Task: Apply validation to custom object Employees.
Action: Mouse moved to (601, 40)
Screenshot: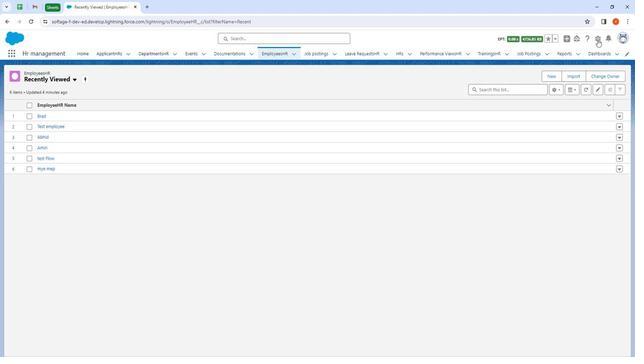 
Action: Mouse pressed left at (601, 40)
Screenshot: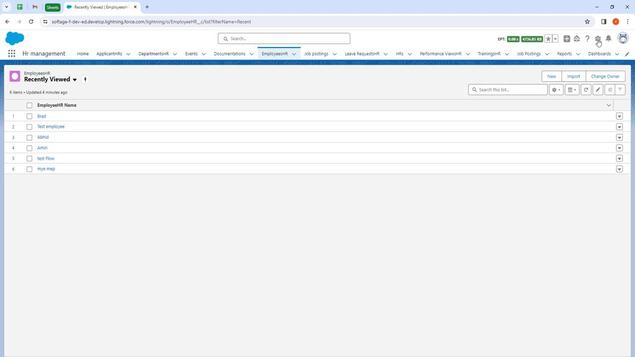 
Action: Mouse moved to (581, 59)
Screenshot: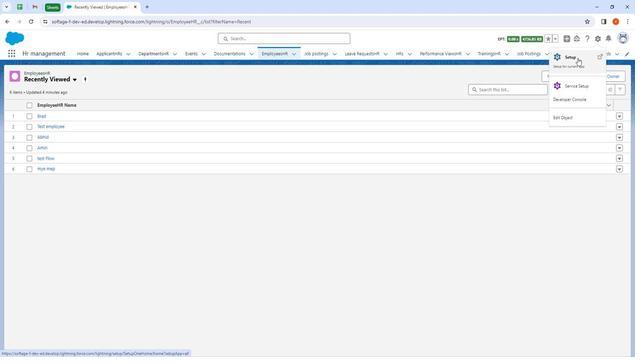 
Action: Mouse pressed left at (581, 59)
Screenshot: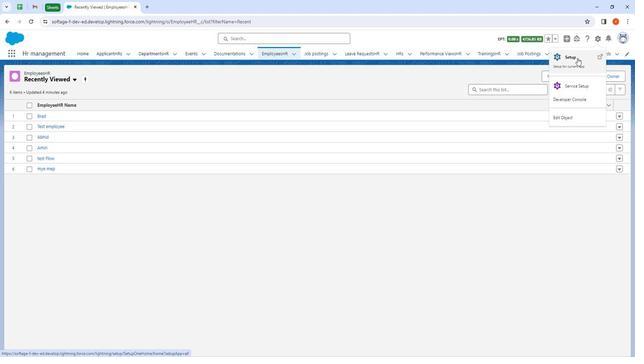 
Action: Mouse moved to (89, 54)
Screenshot: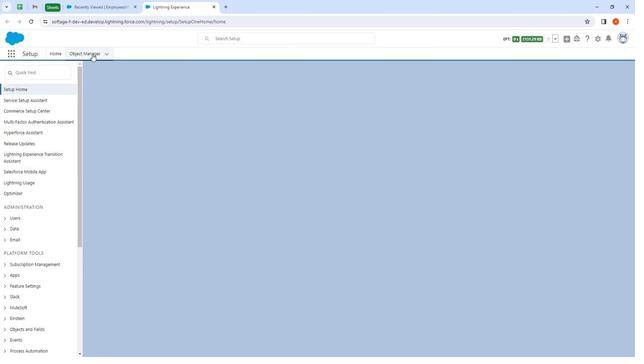 
Action: Mouse pressed left at (89, 54)
Screenshot: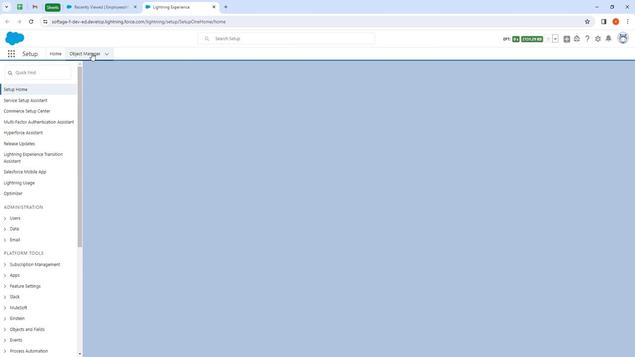 
Action: Mouse moved to (525, 76)
Screenshot: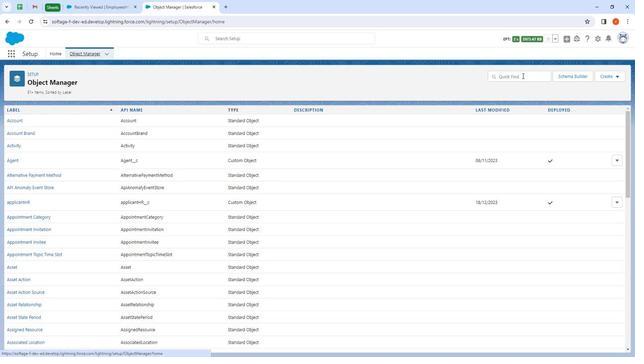 
Action: Mouse pressed left at (525, 76)
Screenshot: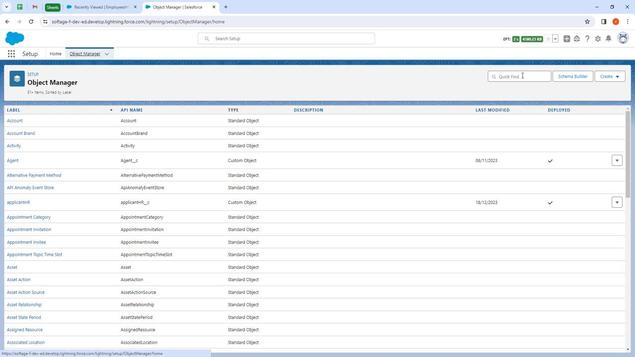 
Action: Mouse moved to (444, 23)
Screenshot: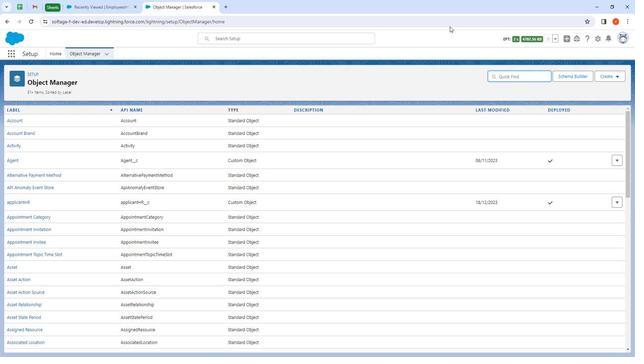 
Action: Key pressed <Key.shift><Key.shift>Employee
Screenshot: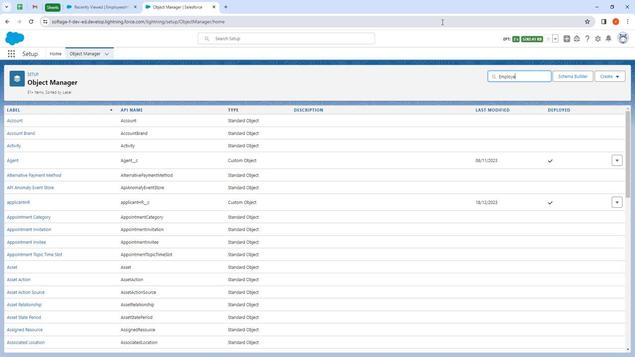 
Action: Mouse moved to (23, 142)
Screenshot: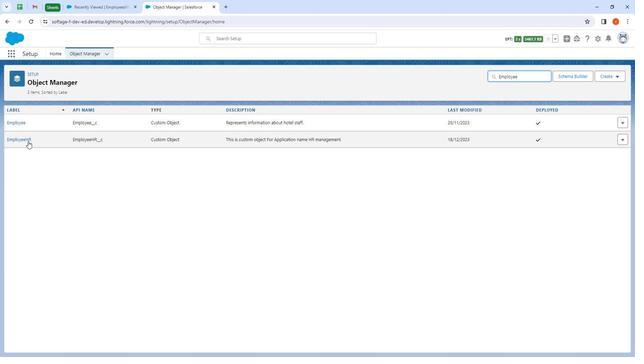 
Action: Mouse pressed left at (23, 142)
Screenshot: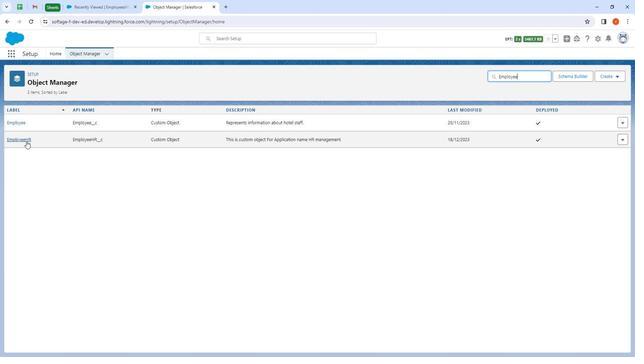 
Action: Mouse moved to (36, 314)
Screenshot: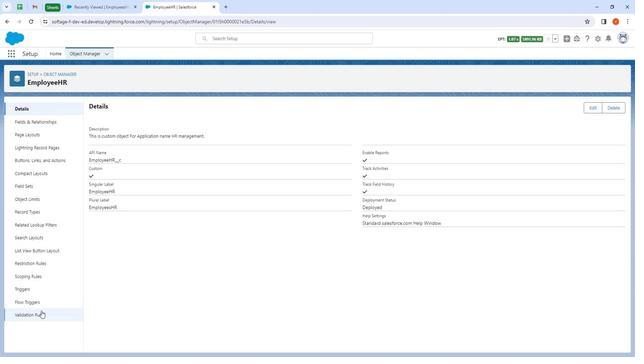 
Action: Mouse pressed left at (36, 314)
Screenshot: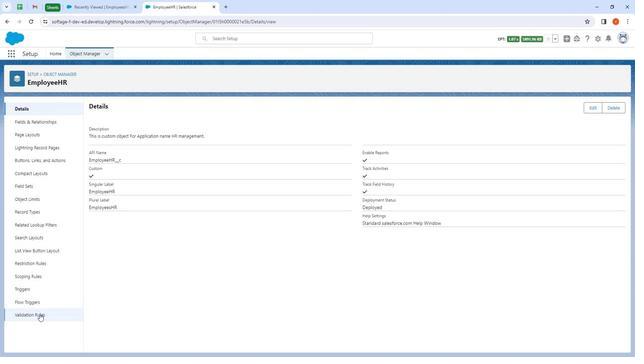 
Action: Mouse moved to (628, 107)
Screenshot: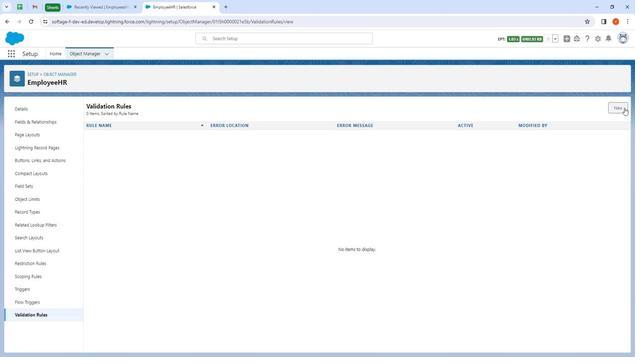 
Action: Mouse pressed left at (628, 107)
Screenshot: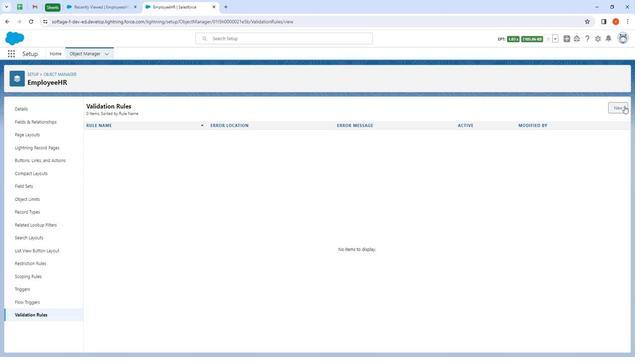 
Action: Mouse moved to (147, 148)
Screenshot: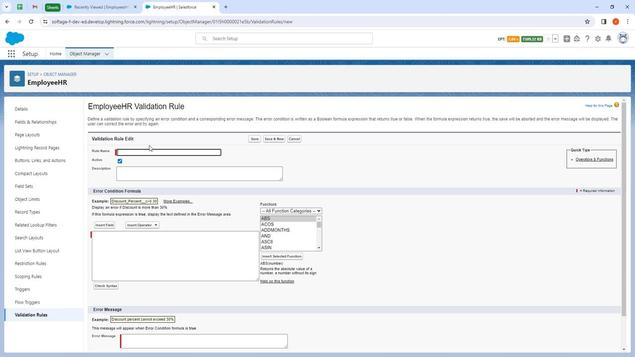 
Action: Mouse pressed left at (147, 148)
Screenshot: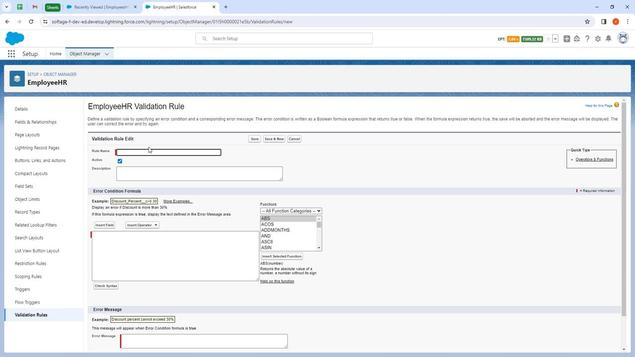 
Action: Mouse moved to (148, 153)
Screenshot: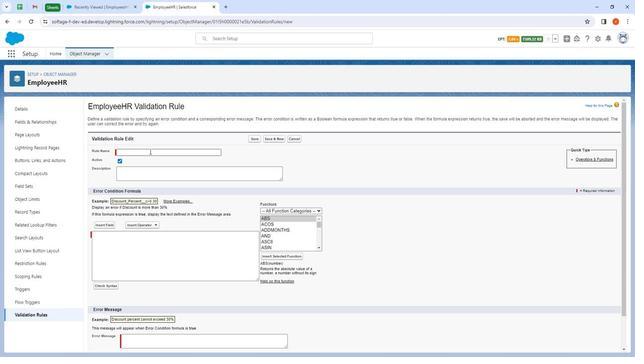 
Action: Mouse pressed left at (148, 153)
Screenshot: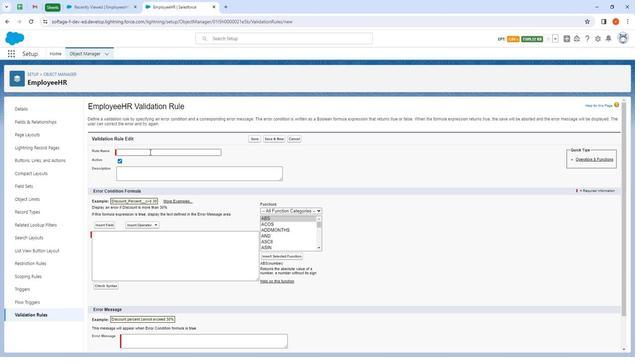 
Action: Key pressed <Key.shift><Key.shift><Key.shift><Key.shift><Key.shift><Key.shift><Key.shift><Key.shift><Key.shift><Key.shift><Key.shift>Joining<Key.space><Key.shift>Date<Key.space><Key.shift><Key.shift><Key.shift><Key.shift><Key.shift><Key.shift>Must<Key.space>be<Key.space>limited
Screenshot: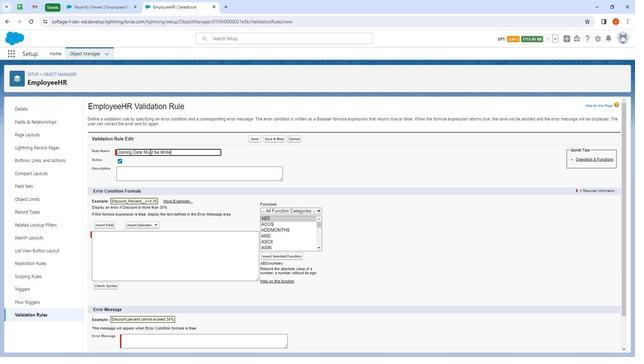 
Action: Mouse moved to (145, 166)
Screenshot: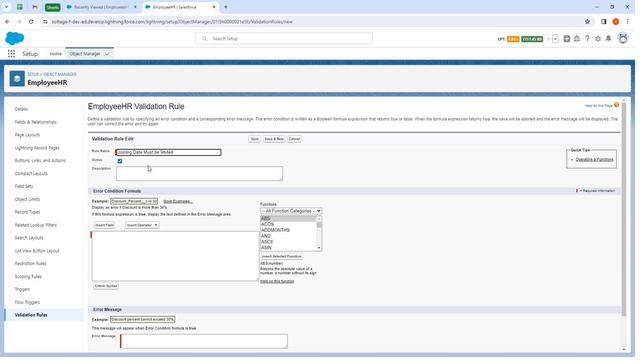 
Action: Mouse pressed left at (145, 166)
Screenshot: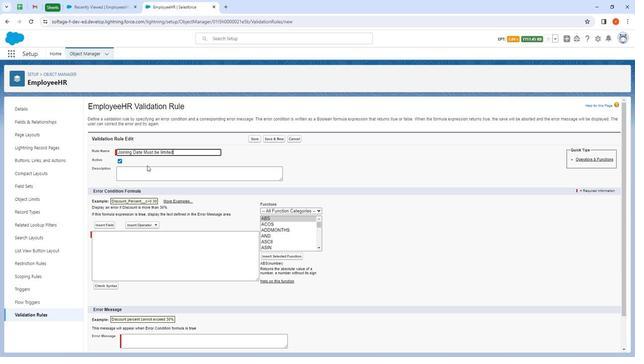 
Action: Mouse moved to (148, 170)
Screenshot: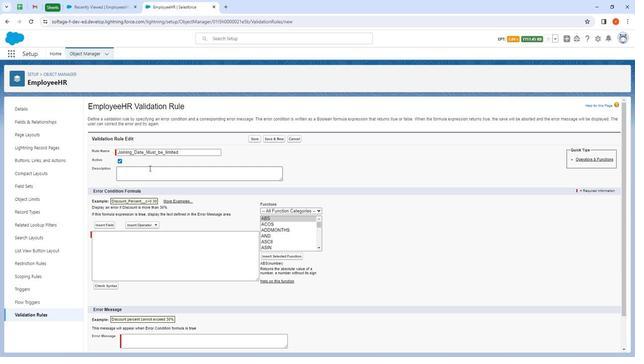 
Action: Mouse pressed left at (148, 170)
Screenshot: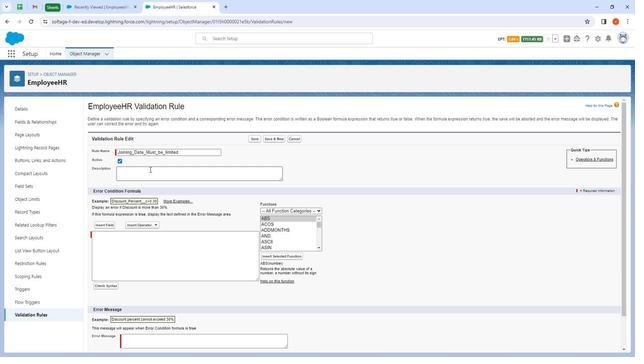 
Action: Mouse moved to (135, 162)
Screenshot: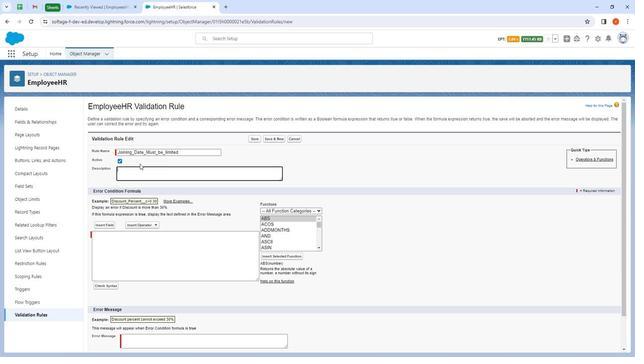 
Action: Key pressed <Key.shift>
Screenshot: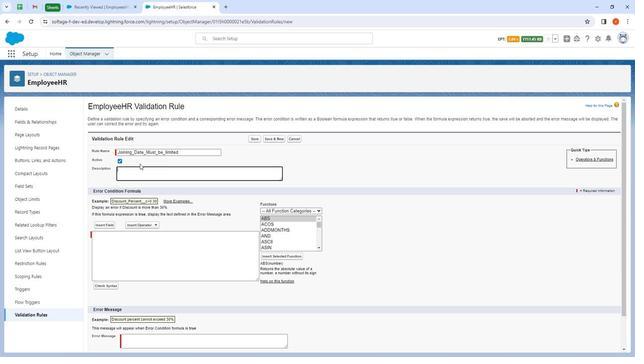 
Action: Mouse moved to (126, 157)
Screenshot: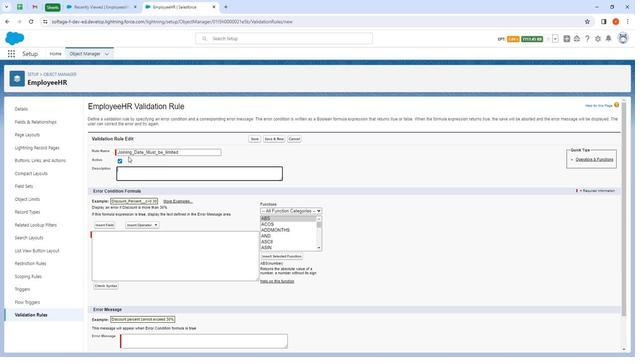 
Action: Key pressed <Key.shift><Key.shift><Key.shift><Key.shift><Key.shift>In<Key.space>this<Key.space>validatei<Key.backspace><Key.backspace>ion<Key.space>joining<Key.space>date<Key.space>must<Key.space>be<Key.space>in<Key.space>limited<Key.space>time<Key.space>period
Screenshot: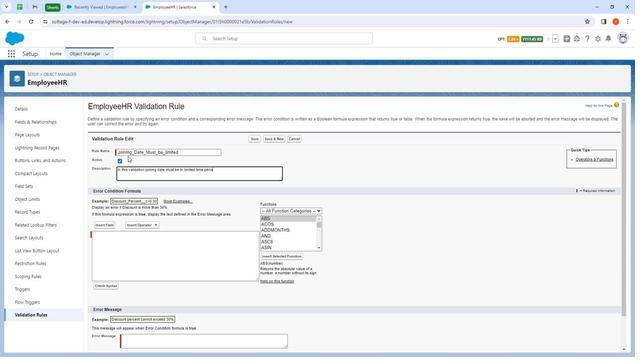 
Action: Mouse moved to (158, 252)
Screenshot: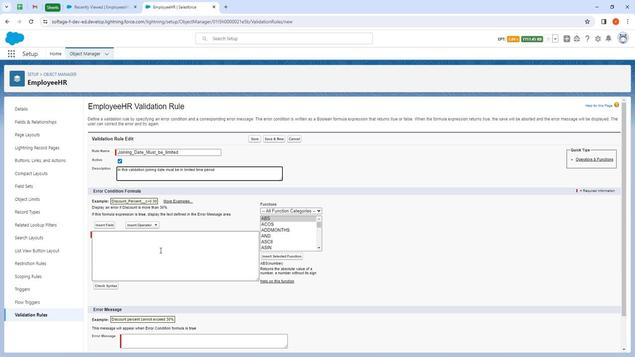 
Action: Mouse pressed left at (158, 252)
Screenshot: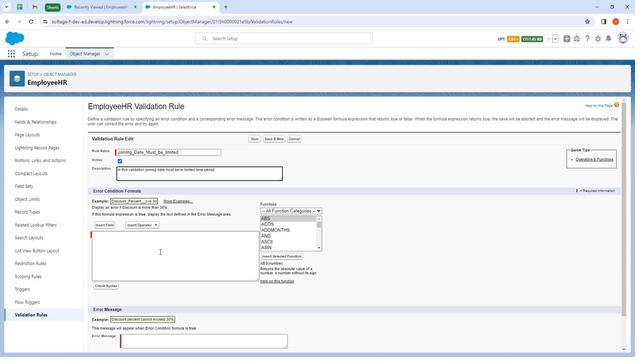 
Action: Mouse moved to (139, 207)
Screenshot: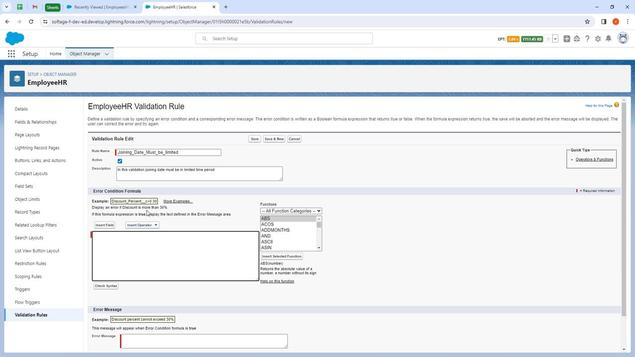 
Action: Key pressed <Key.shift>
Screenshot: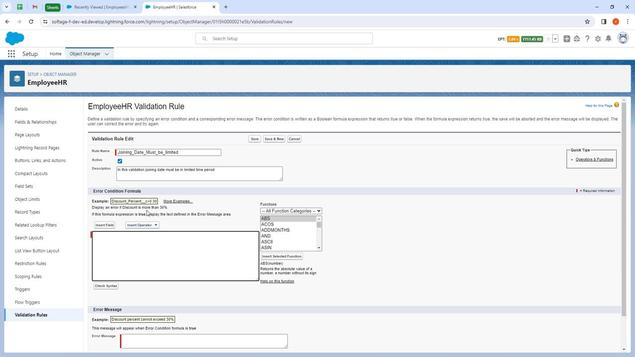 
Action: Mouse moved to (139, 207)
Screenshot: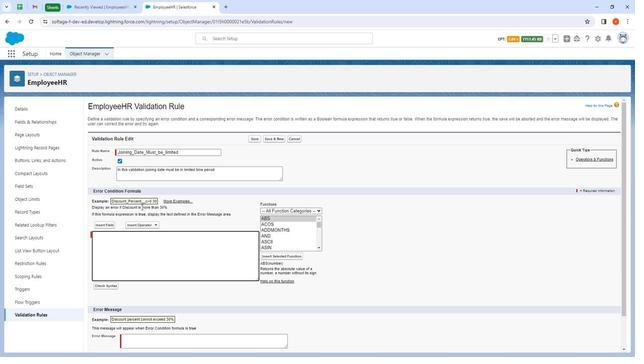 
Action: Key pressed <Key.shift><Key.shift><Key.shift><Key.shift><Key.shift><Key.shift><Key.shift><Key.shift><Key.shift><Key.shift><Key.shift><Key.shift><Key.shift><Key.shift><Key.shift>NOT<Key.caps_lock><Key.shift><Key.shift><Key.shift><Key.shift><Key.shift><Key.shift><Key.shift><Key.shift><Key.shift><Key.shift><Key.shift><Key.shift><Key.shift><Key.shift><Key.shift>(ISBLANK<Key.shift>)<Key.caps_lock><Key.shift><Key.shift>jo<Key.left><Key.left><Key.left><Key.right><Key.shift><Key.left>(<Key.right><Key.right>ining<Key.shift>_date<Key.shift>__c<Key.shift><Key.shift><Key.shift><Key.shift><Key.shift><Key.shift><Key.shift><Key.shift><Key.shift><Key.shift><Key.shift><Key.shift><Key.shift><Key.shift><Key.shift><Key.shift>))&&<Key.shift>(joining<Key.shift><Key.shift>_date<Key.shift>__c<Key.shift><Key.shift><Key.shift><Key.shift><Key.shift><Key.shift><Key.shift><Key.shift><Key.shift><Key.shift><Key.shift><Key.shift><Key.shift><<Key.shift>DATE<Key.shift><Key.shift><Key.shift><Key.shift><Key.shift><Key.shift>(2023,1,1<Key.shift><Key.shift>)<Key.shift><Key.shift><Key.shift><Key.shift><Key.shift><Key.shift><Key.shift><Key.shift><Key.shift><Key.shift><Key.shift><Key.shift><Key.shift><Key.shift><Key.shift><Key.shift><Key.shift><Key.shift><Key.shift><Key.shift><Key.shift><Key.shift>||joiining<Key.left><Key.left><Key.left><Key.left><Key.shift><Key.left><Key.left>i<Key.right><Key.right><Key.right><Key.right><Key.shift>_date<Key.shift>__c<Key.shift><Key.shift><Key.shift><Key.shift><Key.shift><Key.shift><Key.shift>><Key.shift>Date<Key.shift><Key.shift><Key.shift><Key.shift><Key.shift><Key.shift>(2023,12,32<Key.backspace>1<Key.shift><Key.shift><Key.shift><Key.shift><Key.shift><Key.shift><Key.shift><Key.shift><Key.shift><Key.shift><Key.shift><Key.shift>)_<Key.backspace>
Screenshot: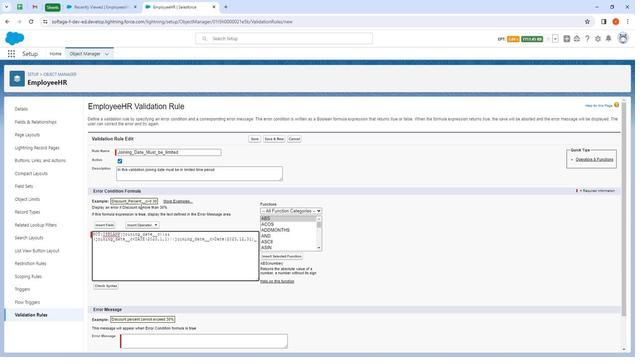 
Action: Mouse moved to (98, 288)
Screenshot: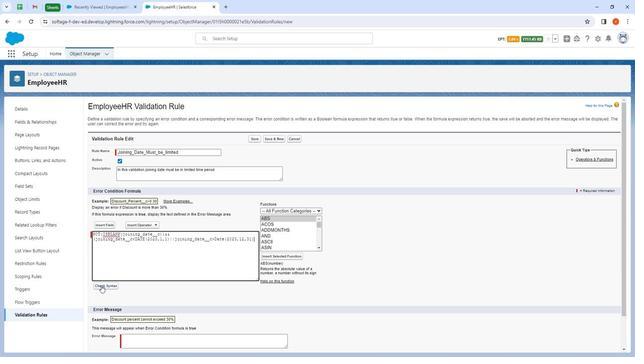 
Action: Mouse pressed left at (98, 288)
Screenshot: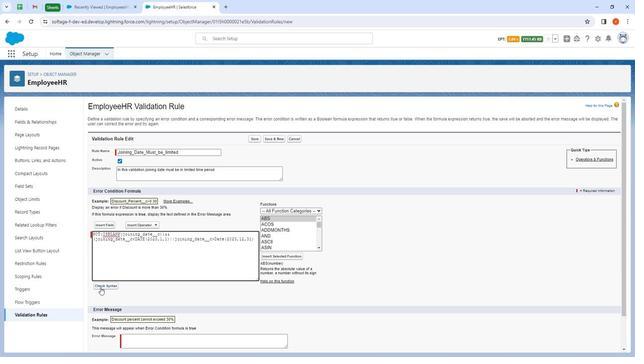 
Action: Mouse moved to (164, 197)
Screenshot: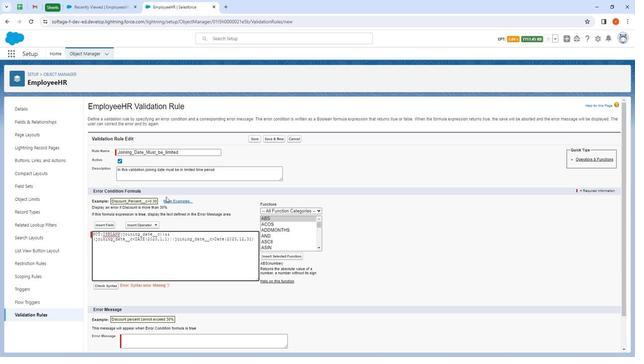 
Action: Key pressed <Key.shift><Key.shift><Key.shift><Key.shift><Key.shift><Key.shift>)
Screenshot: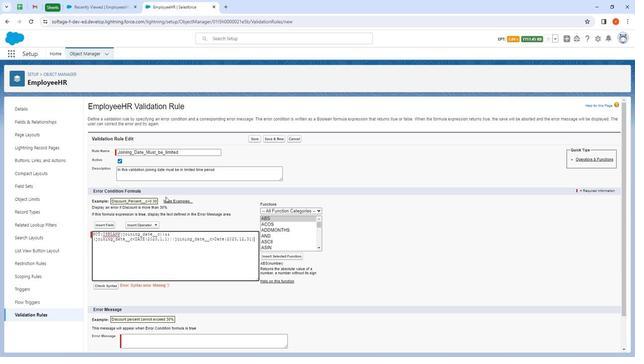 
Action: Mouse moved to (104, 288)
Screenshot: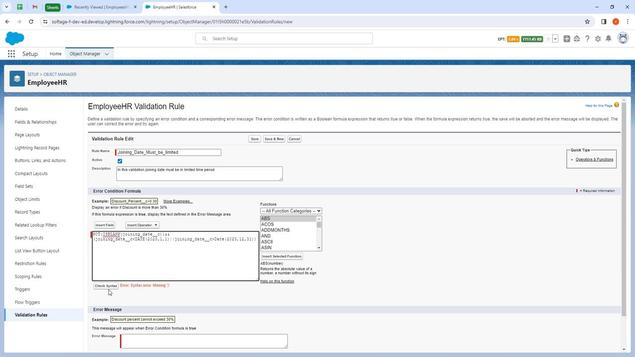
Action: Mouse pressed left at (104, 288)
Screenshot: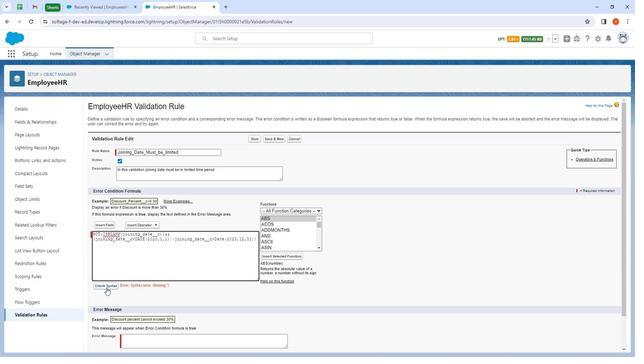 
Action: Mouse moved to (191, 253)
Screenshot: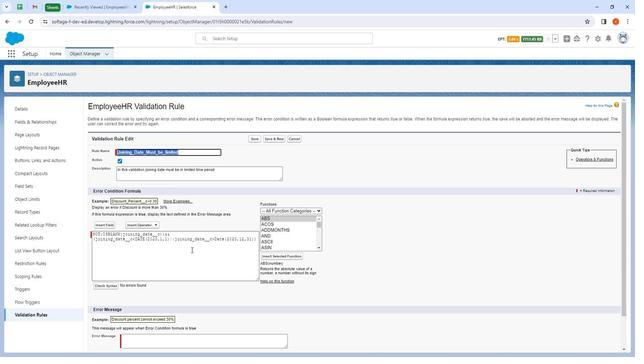 
Action: Mouse scrolled (191, 253) with delta (0, 0)
Screenshot: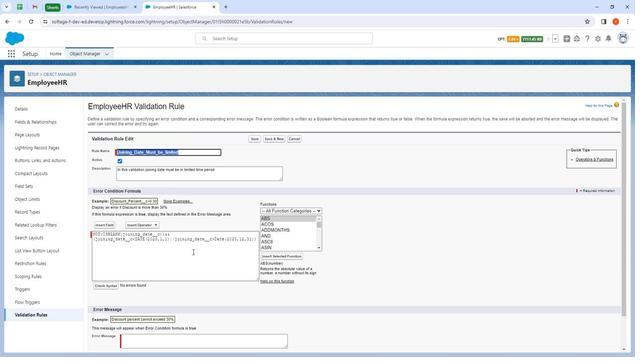 
Action: Mouse moved to (193, 253)
Screenshot: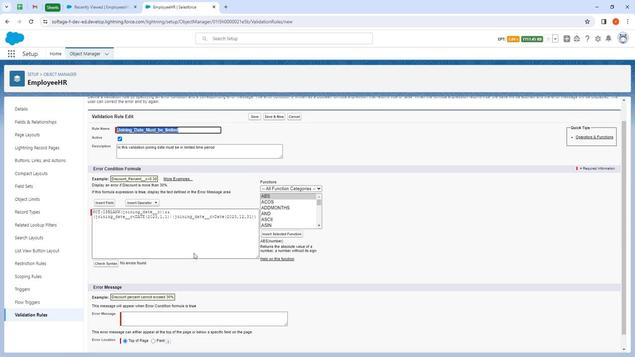 
Action: Mouse scrolled (193, 253) with delta (0, 0)
Screenshot: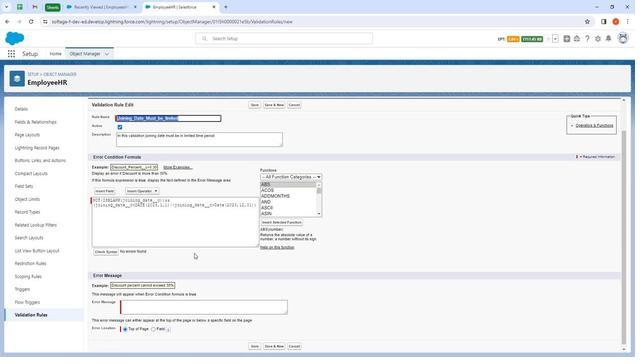 
Action: Mouse moved to (191, 257)
Screenshot: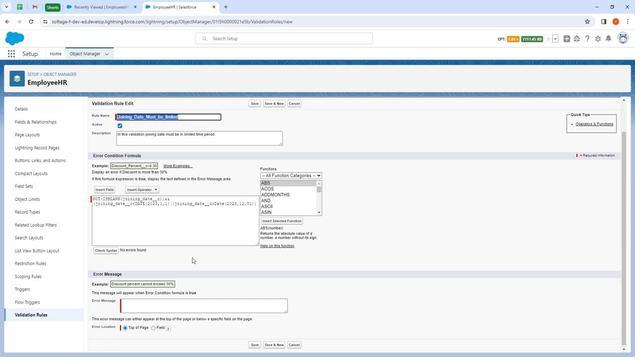 
Action: Mouse scrolled (191, 257) with delta (0, 0)
Screenshot: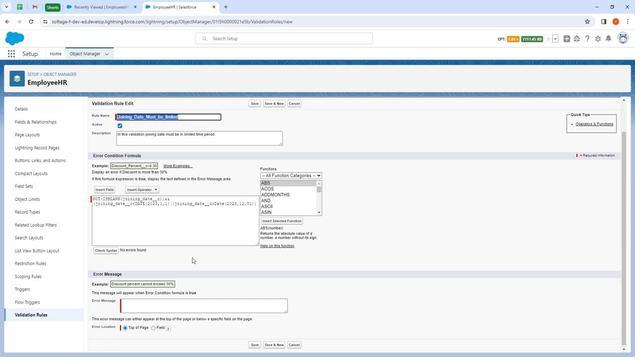 
Action: Mouse moved to (150, 302)
Screenshot: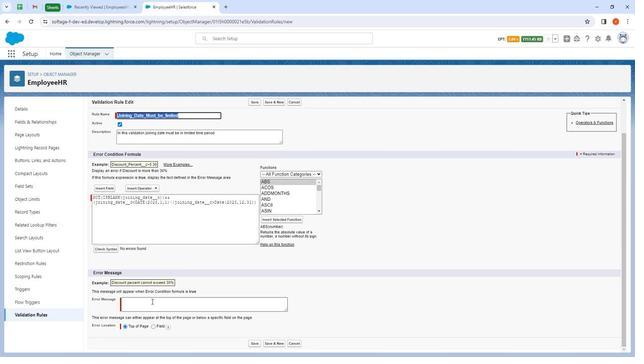 
Action: Mouse pressed left at (150, 302)
Screenshot: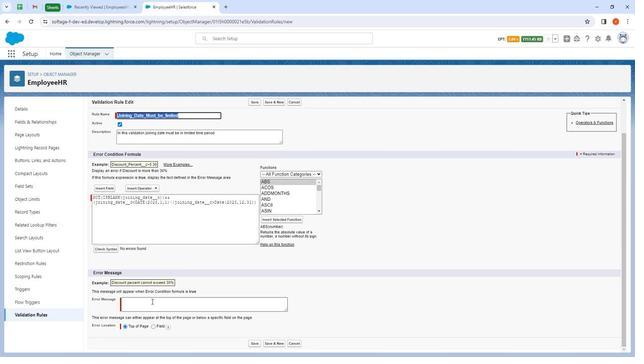 
Action: Mouse moved to (150, 301)
Screenshot: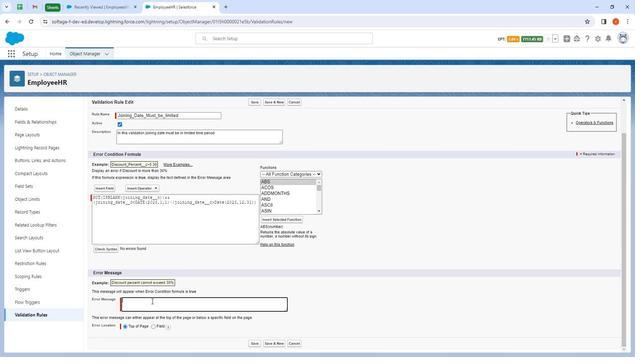 
Action: Key pressed <Key.shift>
Screenshot: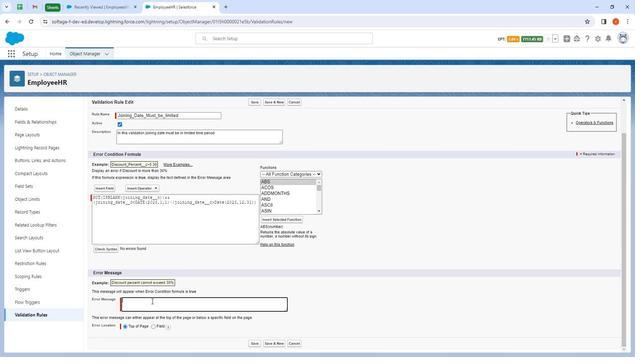
Action: Mouse moved to (132, 279)
Screenshot: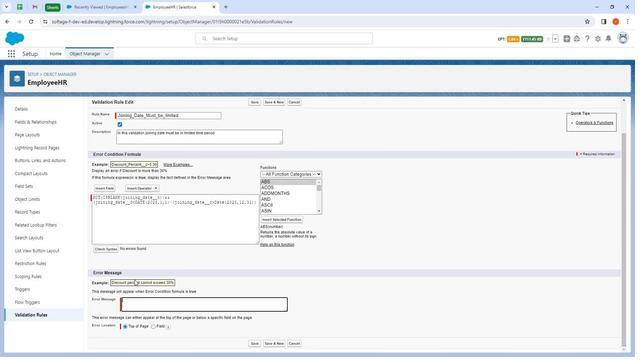 
Action: Key pressed <Key.shift><Key.shift><Key.shift><Key.shift><Key.shift><Key.shift><Key.shift><Key.shift><Key.shift><Key.shift><Key.shift><Key.shift><Key.shift><Key.shift><Key.shift><Key.shift><Key.shift><Key.shift><Key.shift>PLease<Key.space>fill<Key.space>date<Key.space>between<Key.space>limited<Key.space>time<Key.space>period<Key.space>that<Key.space>is<Key.space>from<Key.space>1st<Key.space>jan<Key.space>to<Key.space>31<Key.space>dec<Key.space>of<Key.space>2023
Screenshot: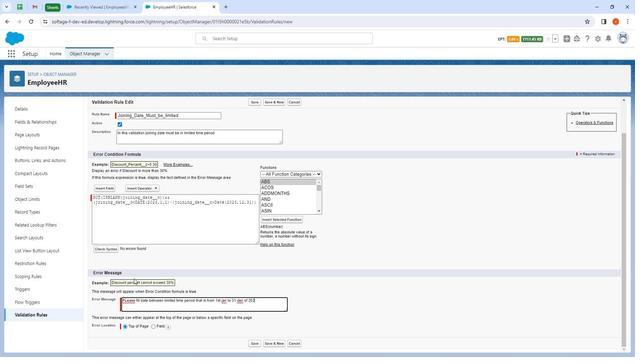 
Action: Mouse moved to (257, 344)
Screenshot: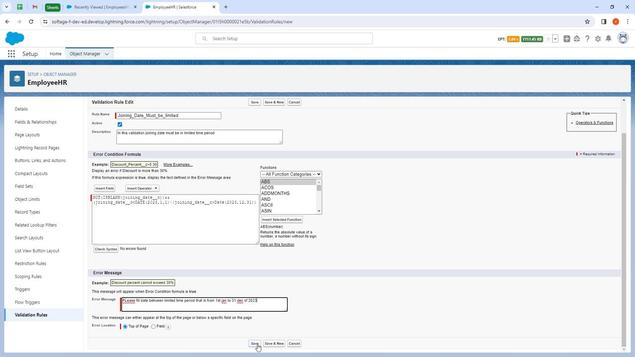 
Action: Mouse pressed left at (257, 344)
Screenshot: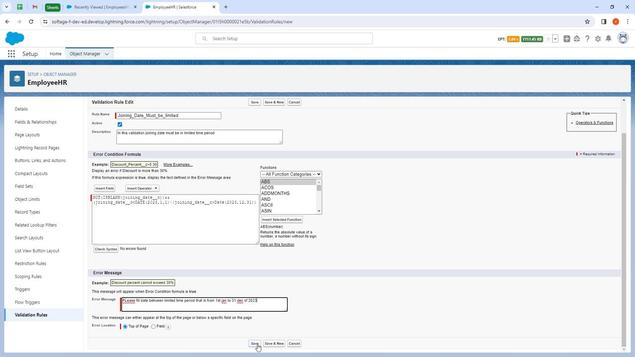 
Action: Mouse moved to (9, 54)
Screenshot: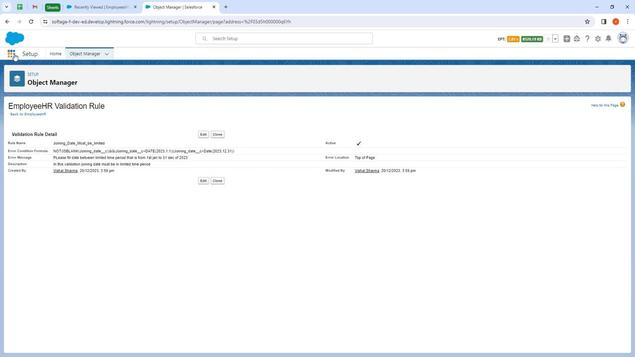 
Action: Mouse pressed left at (9, 54)
Screenshot: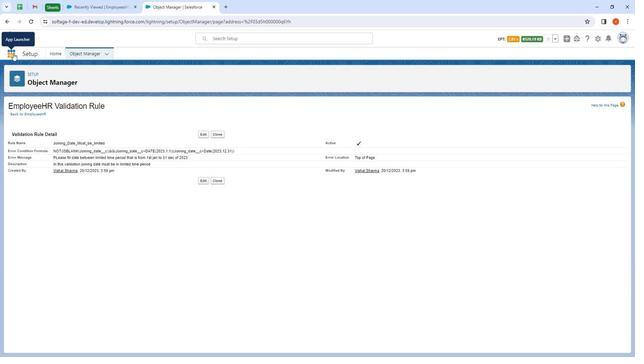 
Action: Mouse moved to (8, 176)
Screenshot: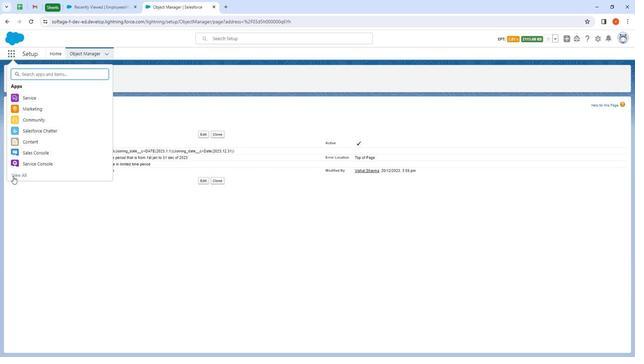
Action: Mouse pressed left at (8, 176)
Screenshot: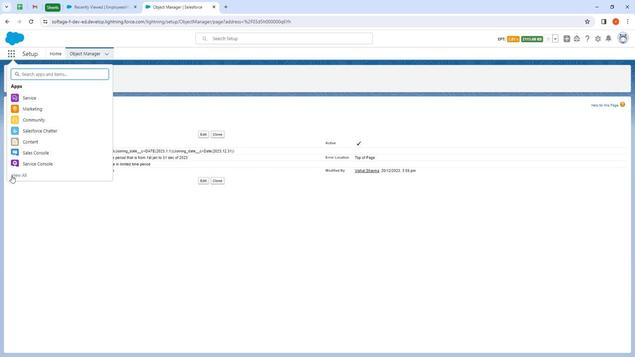 
Action: Mouse moved to (336, 225)
Screenshot: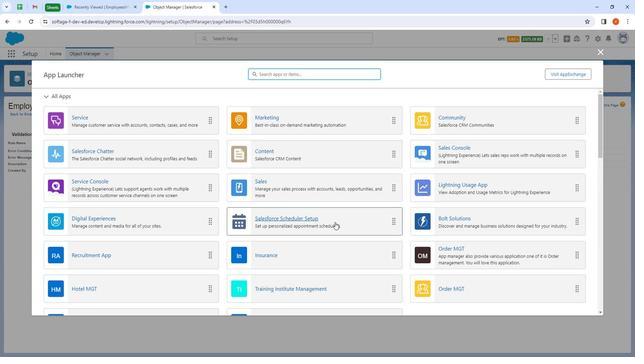 
Action: Mouse scrolled (336, 224) with delta (0, 0)
Screenshot: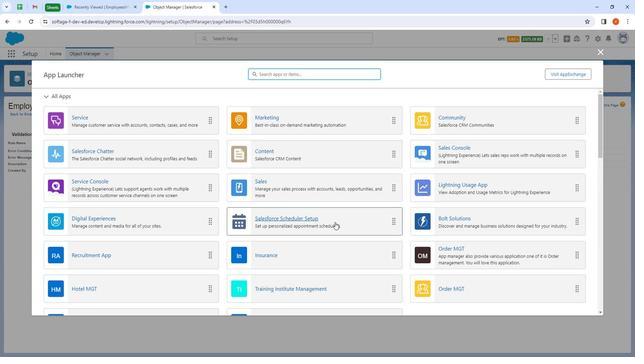 
Action: Mouse moved to (336, 228)
Screenshot: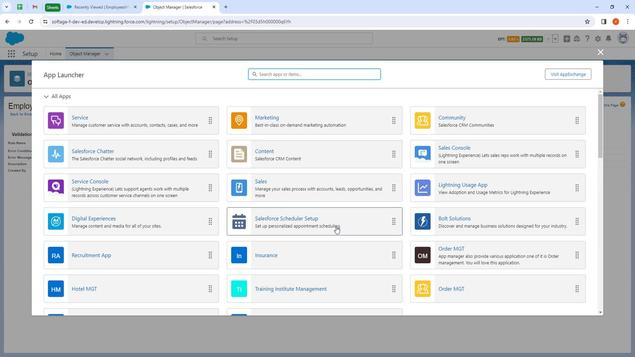 
Action: Mouse scrolled (336, 227) with delta (0, 0)
Screenshot: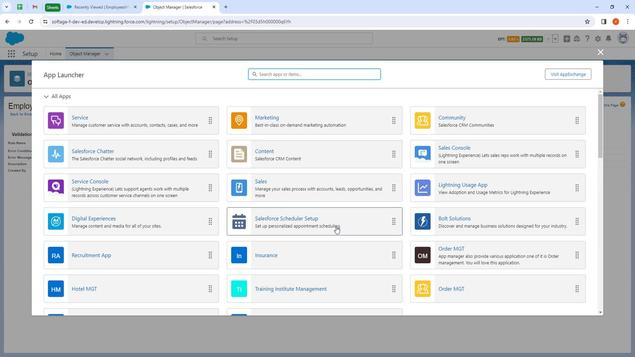 
Action: Mouse moved to (334, 232)
Screenshot: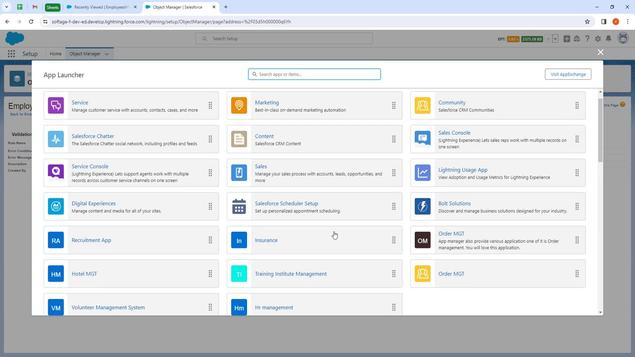 
Action: Mouse scrolled (334, 232) with delta (0, 0)
Screenshot: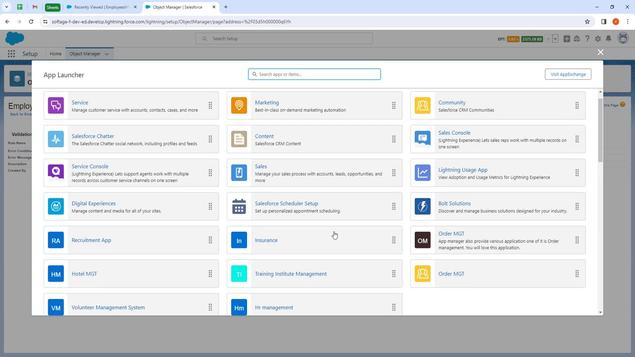 
Action: Mouse moved to (262, 222)
Screenshot: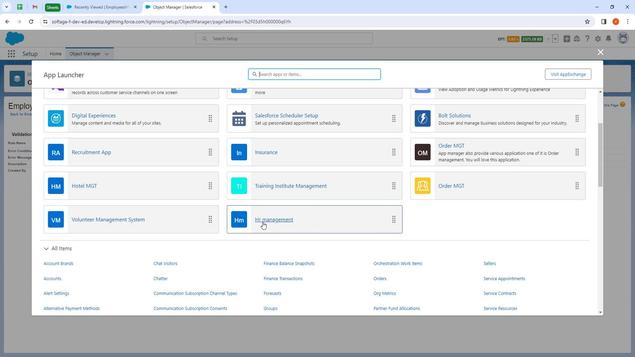 
Action: Mouse pressed left at (262, 222)
Screenshot: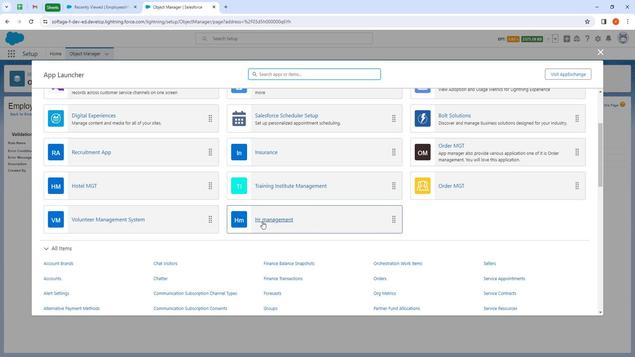 
Action: Mouse moved to (282, 57)
Screenshot: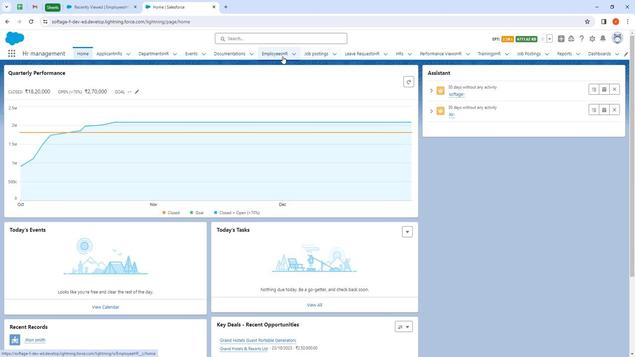 
Action: Mouse pressed left at (282, 57)
Screenshot: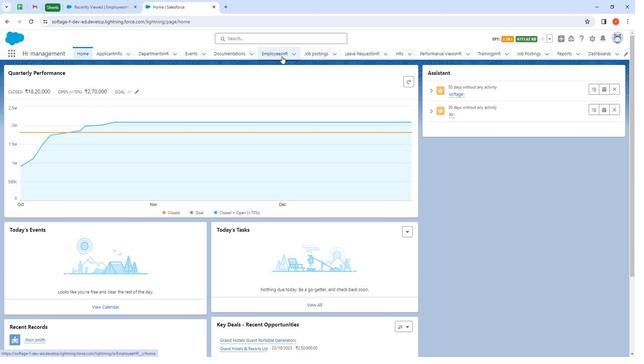 
Action: Mouse moved to (551, 77)
Screenshot: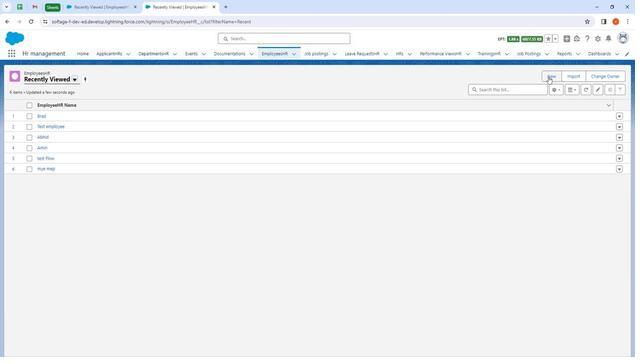 
Action: Mouse pressed left at (551, 77)
Screenshot: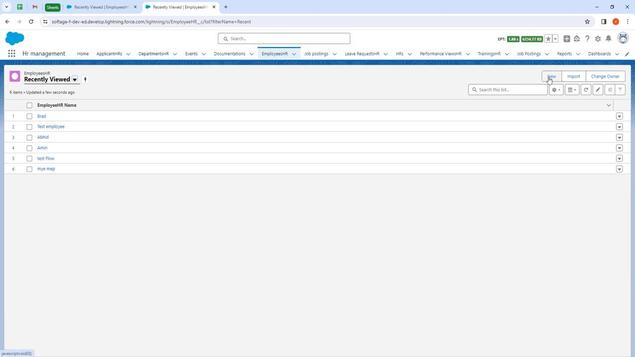
Action: Mouse moved to (209, 114)
Screenshot: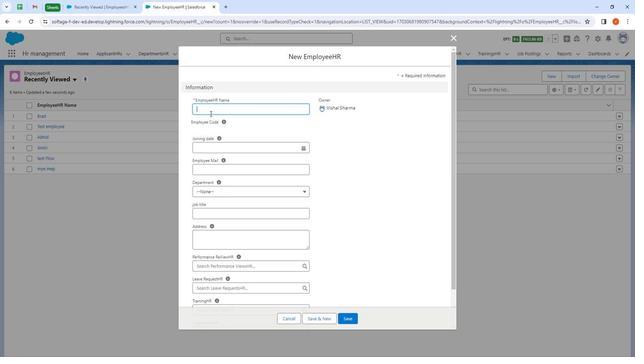 
Action: Mouse pressed left at (209, 114)
Screenshot: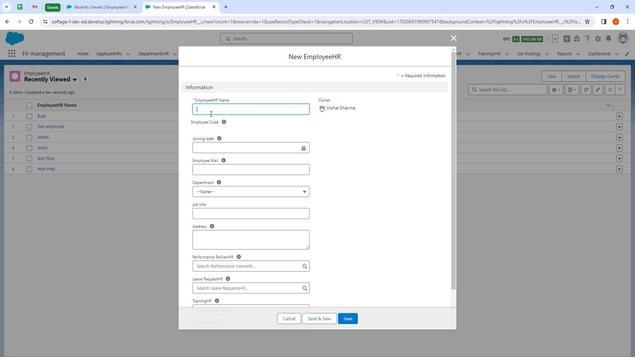 
Action: Mouse moved to (175, 113)
Screenshot: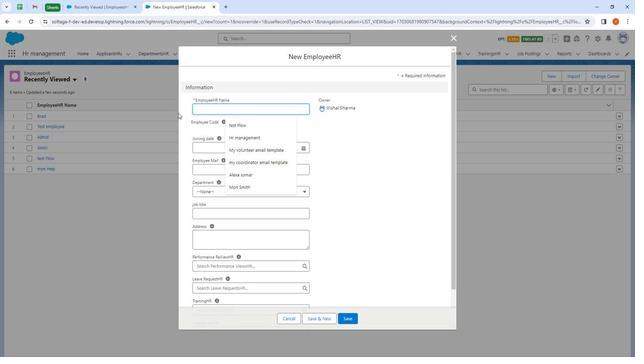 
Action: Key pressed <Key.shift>
Screenshot: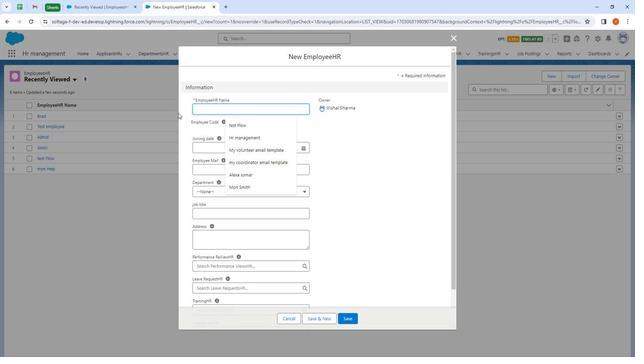 
Action: Mouse moved to (174, 112)
Screenshot: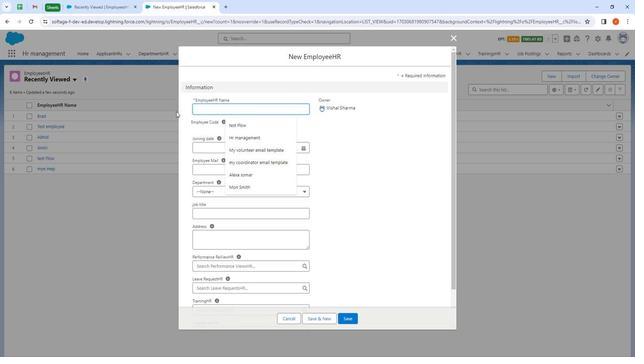 
Action: Key pressed <Key.shift><Key.shift><Key.shift><Key.shift><Key.shift><Key.shift><Key.shift><Key.shift><Key.shift><Key.shift><Key.shift><Key.shift><Key.shift><Key.shift><Key.shift><Key.shift><Key.shift><Key.shift><Key.shift><Key.shift><Key.shift><Key.shift><Key.shift><Key.shift><Key.shift><Key.shift><Key.shift><Key.shift><Key.shift><Key.shift><Key.shift><Key.shift><Key.shift>Salesop
Screenshot: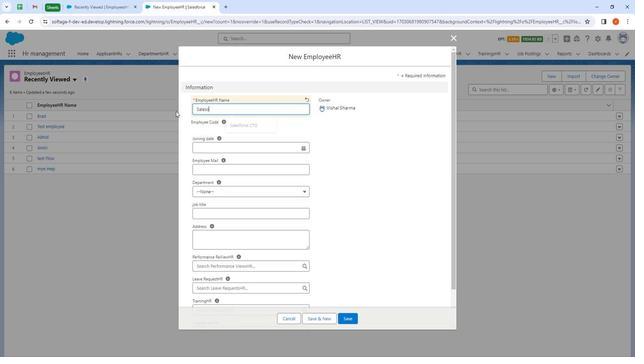 
Action: Mouse moved to (212, 148)
Screenshot: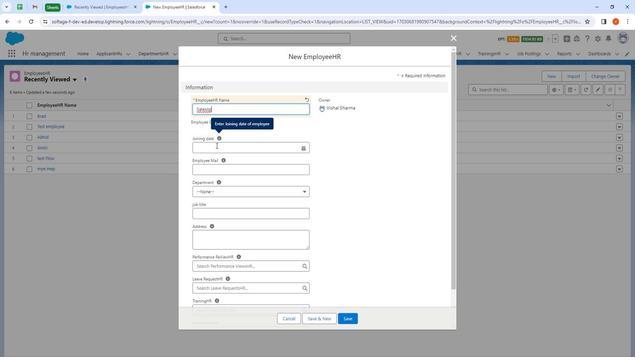 
Action: Mouse pressed left at (212, 148)
Screenshot: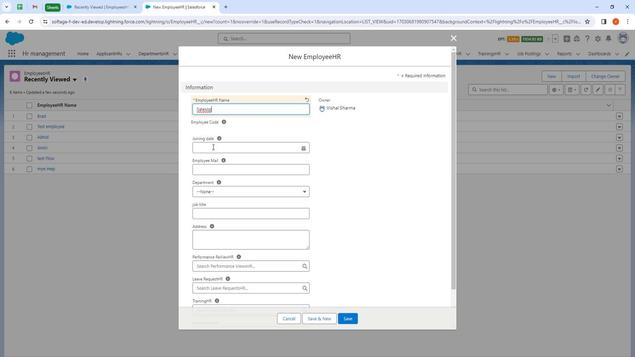 
Action: Mouse moved to (303, 159)
Screenshot: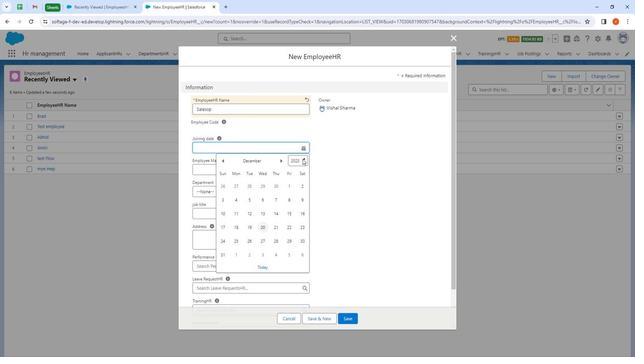 
Action: Mouse pressed left at (303, 159)
Screenshot: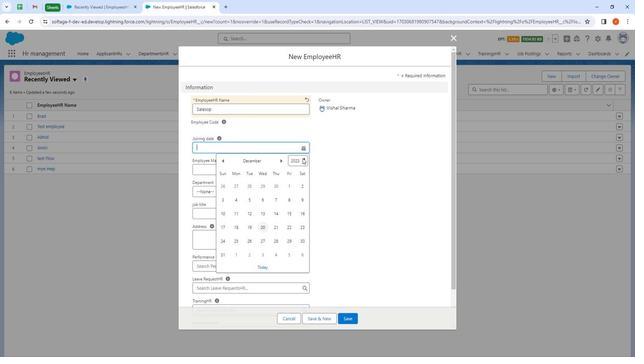 
Action: Mouse moved to (297, 169)
Screenshot: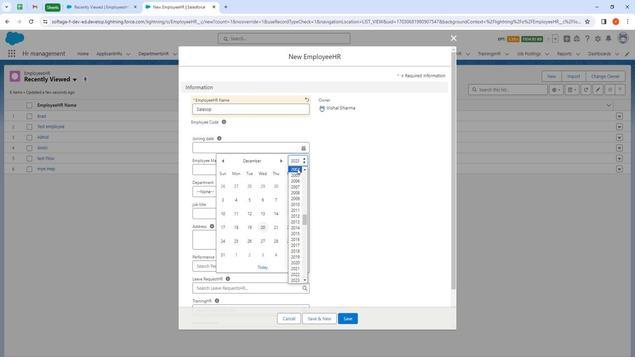 
Action: Mouse pressed left at (297, 169)
Screenshot: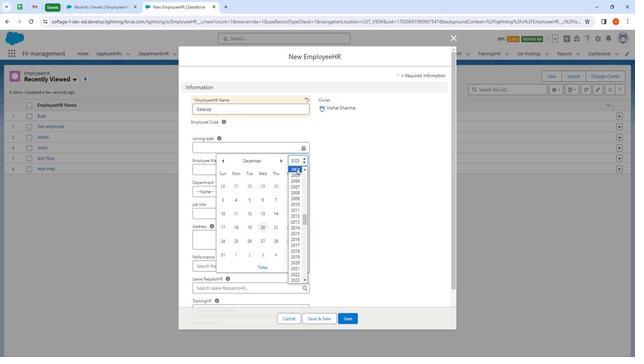 
Action: Mouse moved to (263, 226)
Screenshot: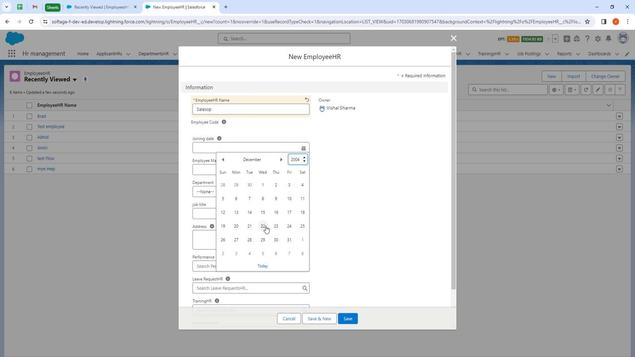 
Action: Mouse pressed left at (263, 226)
Screenshot: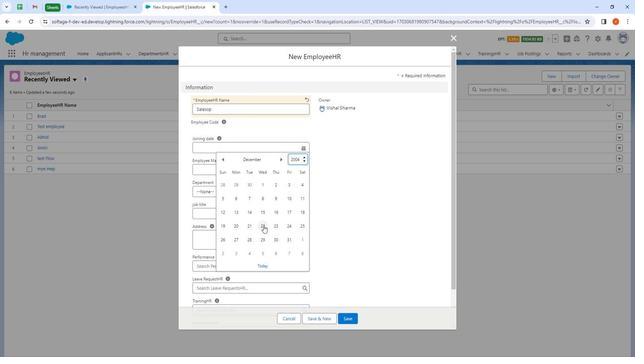 
Action: Mouse moved to (204, 170)
Screenshot: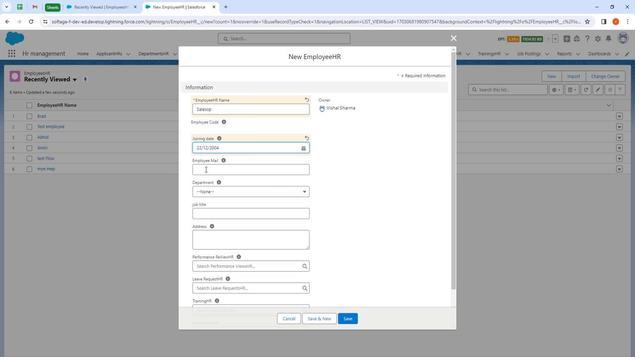 
Action: Mouse pressed left at (204, 170)
Screenshot: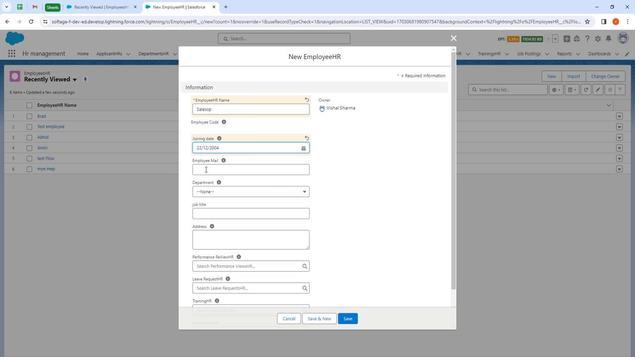 
Action: Mouse moved to (167, 144)
Screenshot: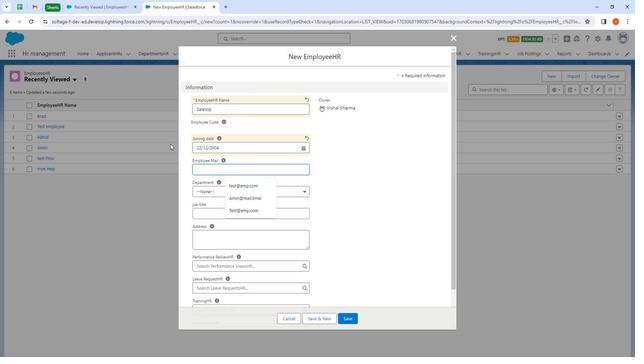 
Action: Key pressed <Key.shift>Test<Key.shift>@emp.mail
Screenshot: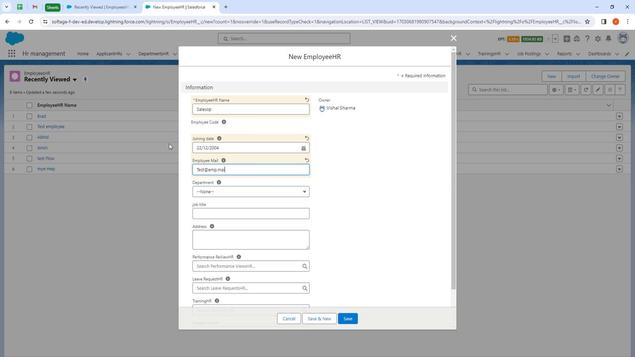 
Action: Mouse moved to (232, 192)
Screenshot: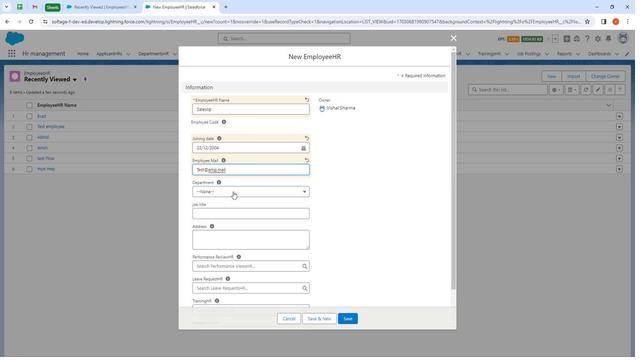 
Action: Mouse pressed left at (232, 192)
Screenshot: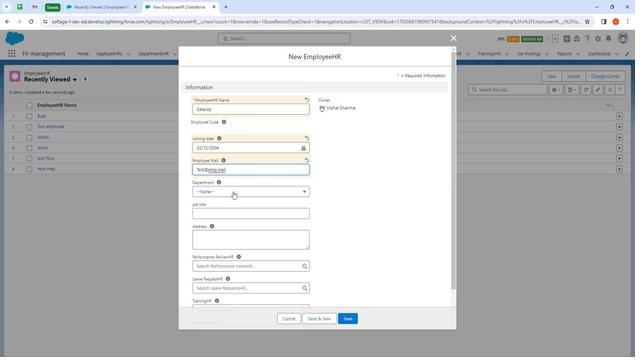 
Action: Mouse moved to (230, 222)
Screenshot: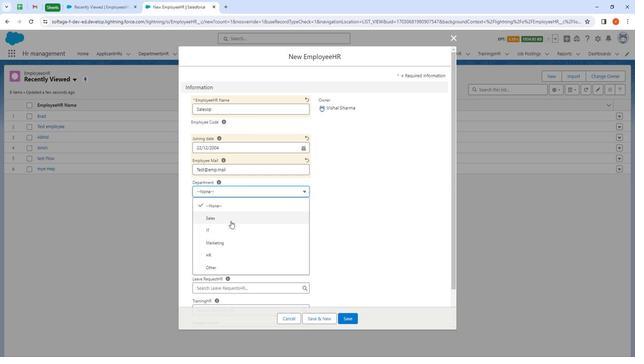 
Action: Mouse pressed left at (230, 222)
Screenshot: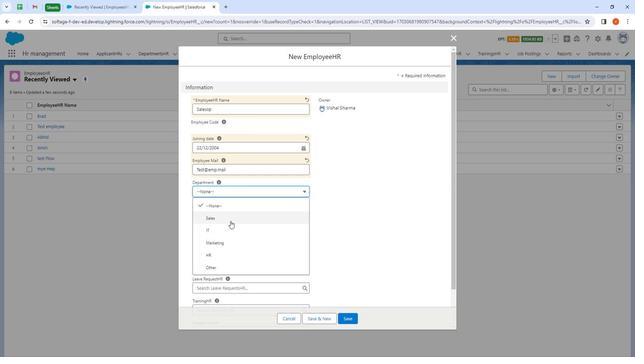 
Action: Mouse moved to (218, 194)
Screenshot: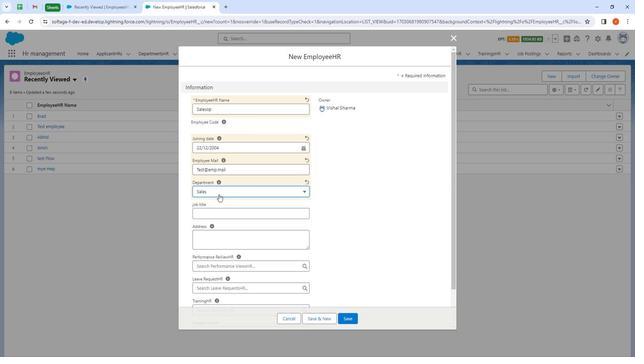 
Action: Mouse pressed left at (218, 194)
Screenshot: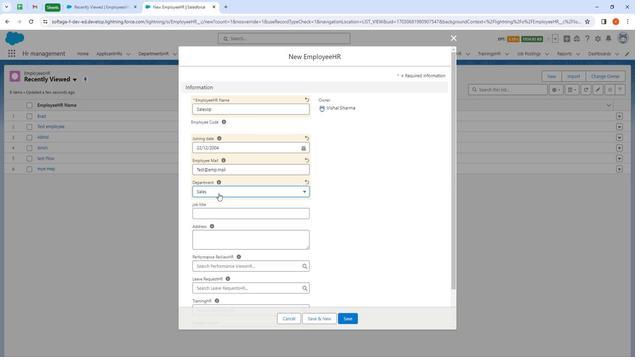 
Action: Mouse moved to (225, 263)
Screenshot: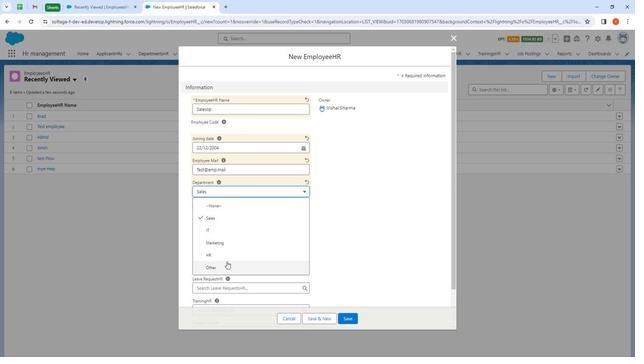 
Action: Mouse pressed left at (225, 263)
Screenshot: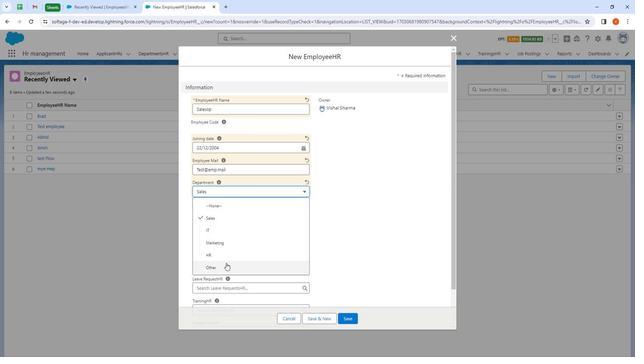 
Action: Mouse moved to (196, 211)
Screenshot: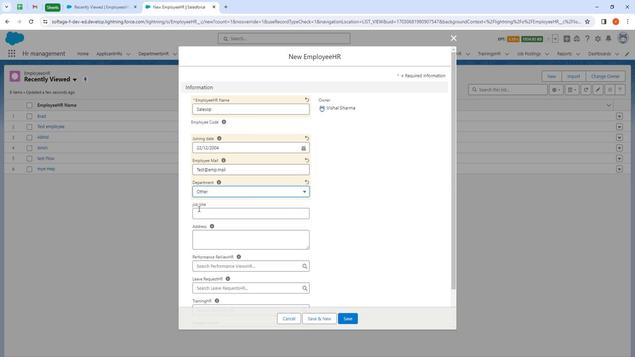 
Action: Mouse pressed left at (196, 211)
Screenshot: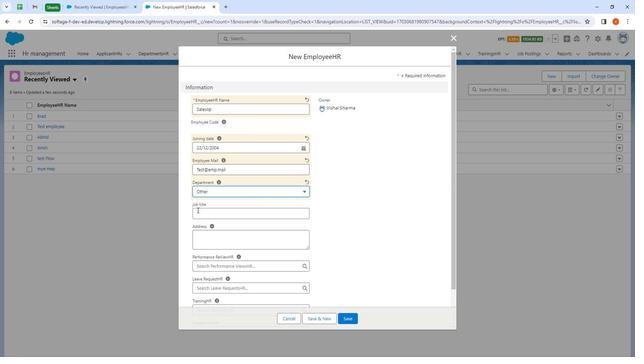 
Action: Mouse moved to (218, 160)
Screenshot: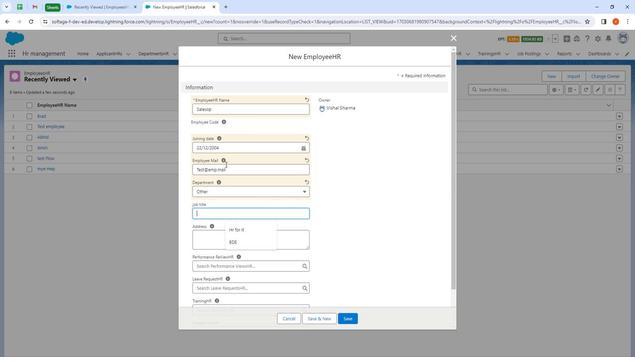 
Action: Key pressed <Key.shift>
Screenshot: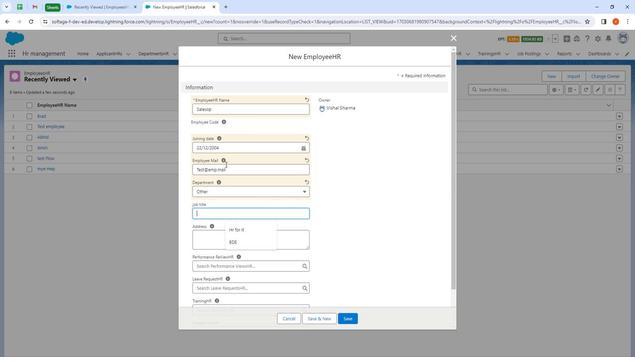 
Action: Mouse moved to (217, 160)
Screenshot: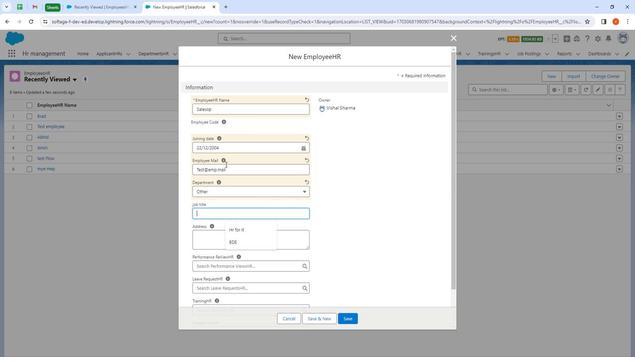 
Action: Key pressed <Key.shift>BDE
Screenshot: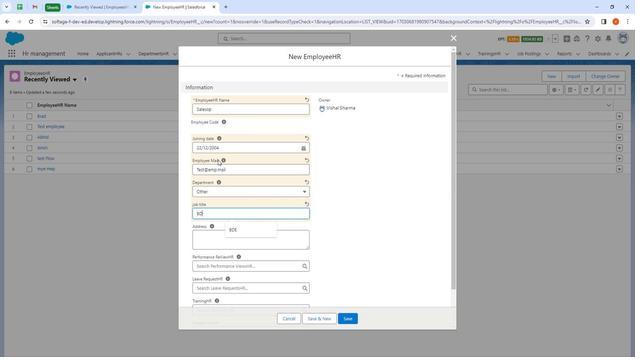 
Action: Mouse moved to (240, 242)
Screenshot: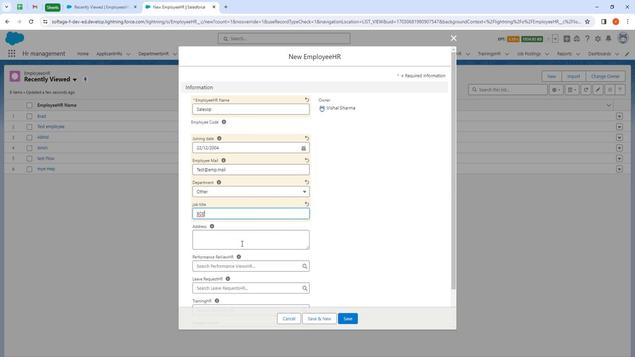 
Action: Mouse pressed left at (240, 242)
Screenshot: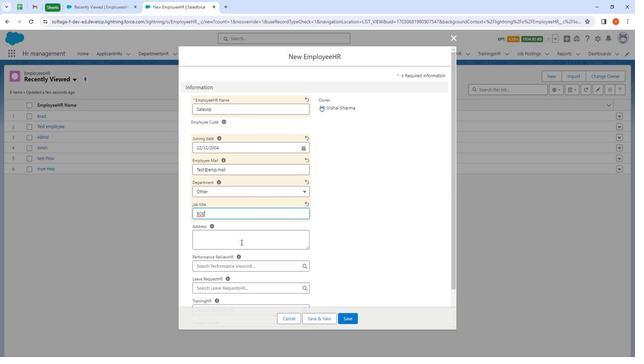 
Action: Key pressed 22
Screenshot: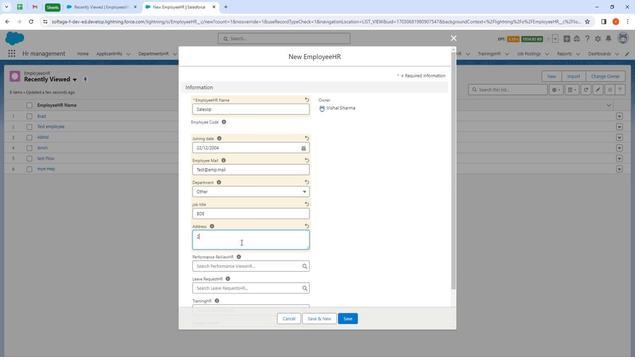 
Action: Mouse moved to (233, 237)
Screenshot: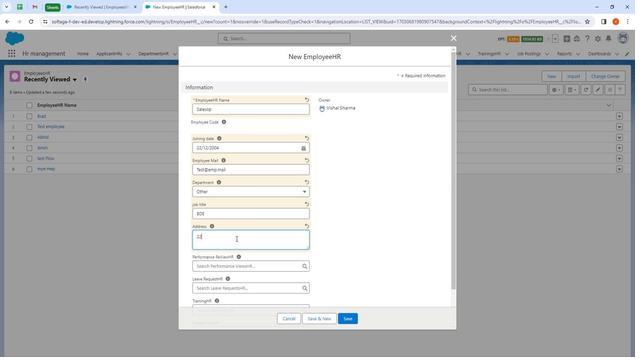
Action: Key pressed /56<Key.space>street<Key.space><Key.shift>Canada
Screenshot: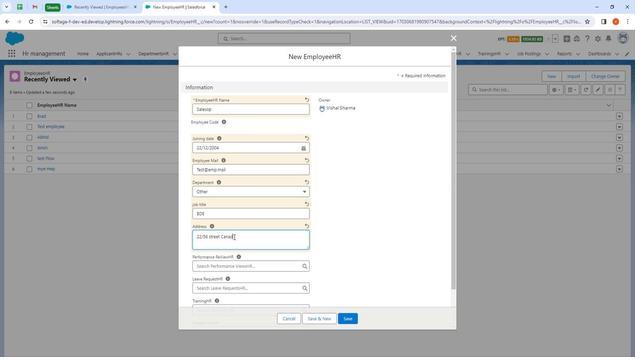 
Action: Mouse moved to (250, 273)
Screenshot: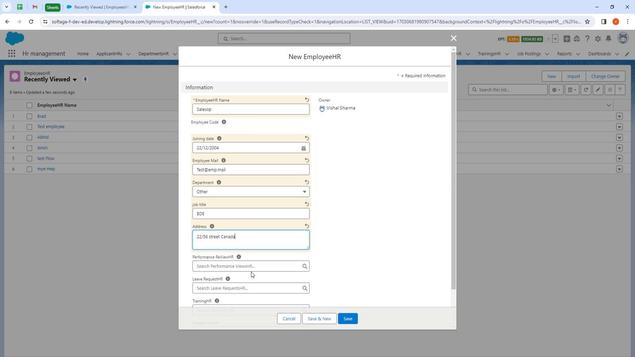 
Action: Mouse pressed left at (250, 273)
Screenshot: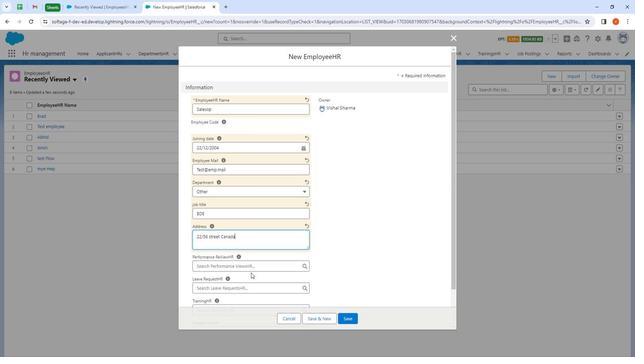 
Action: Mouse moved to (251, 271)
Screenshot: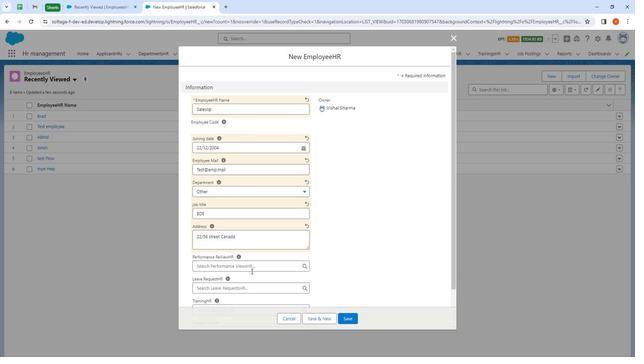 
Action: Mouse pressed left at (251, 271)
Screenshot: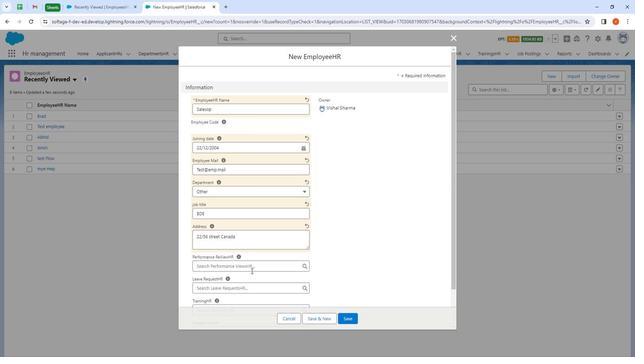 
Action: Mouse moved to (230, 291)
Screenshot: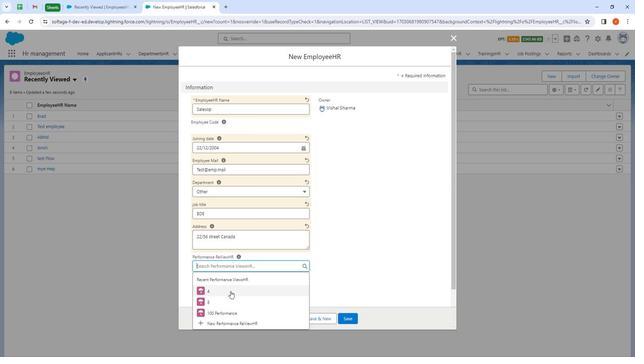 
Action: Mouse pressed left at (230, 291)
Screenshot: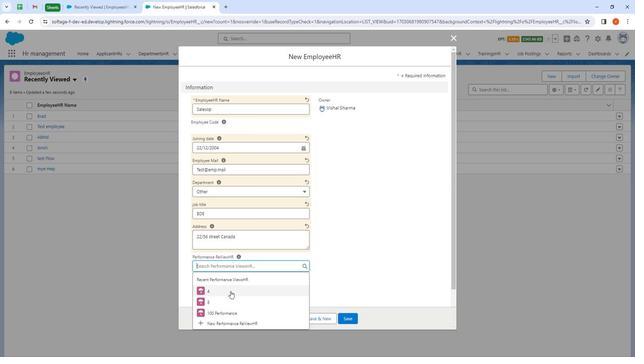 
Action: Mouse moved to (219, 289)
Screenshot: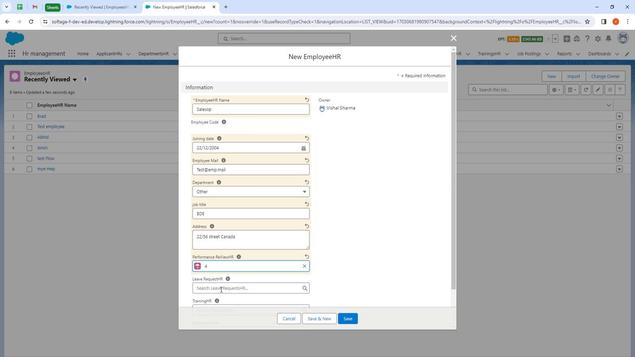 
Action: Mouse pressed left at (219, 289)
Screenshot: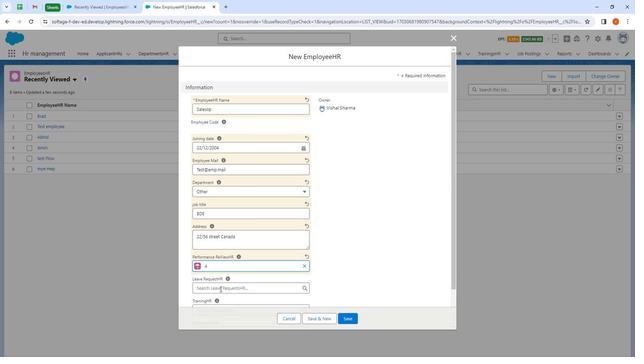 
Action: Mouse moved to (220, 260)
Screenshot: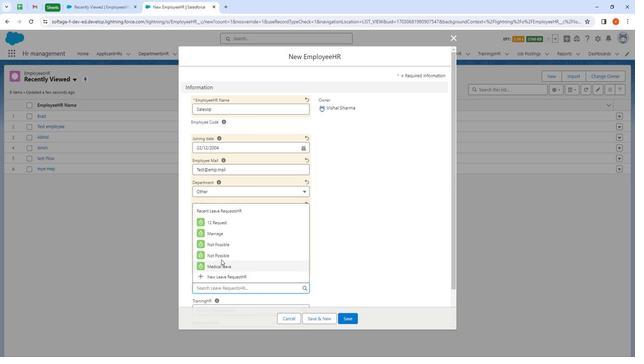 
Action: Mouse pressed left at (220, 260)
Screenshot: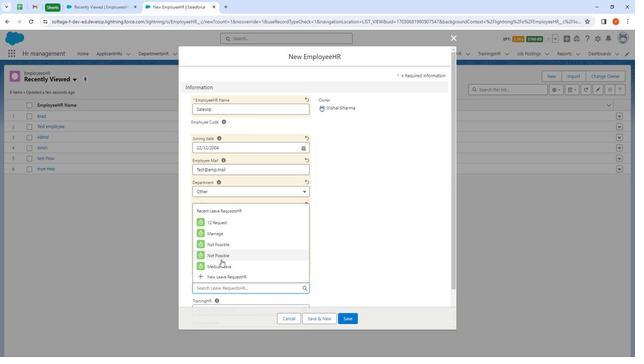 
Action: Mouse moved to (355, 269)
Screenshot: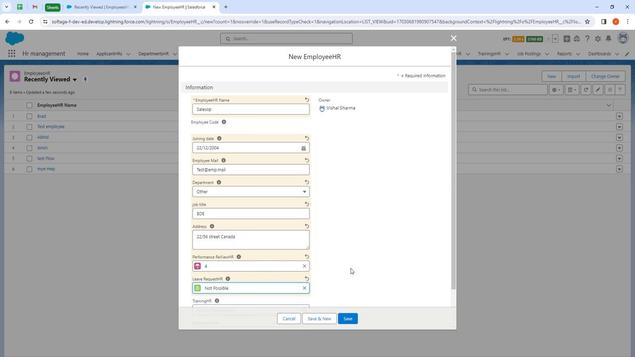 
Action: Mouse scrolled (355, 269) with delta (0, 0)
Screenshot: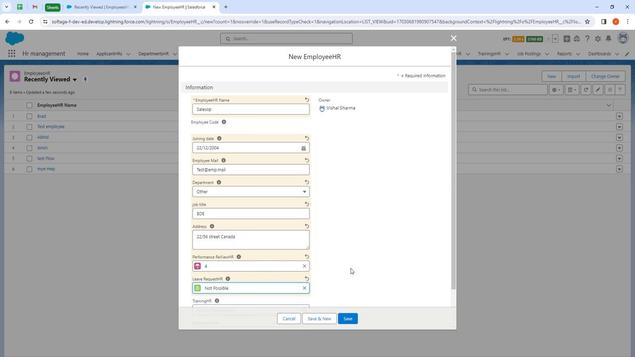 
Action: Mouse moved to (355, 269)
Screenshot: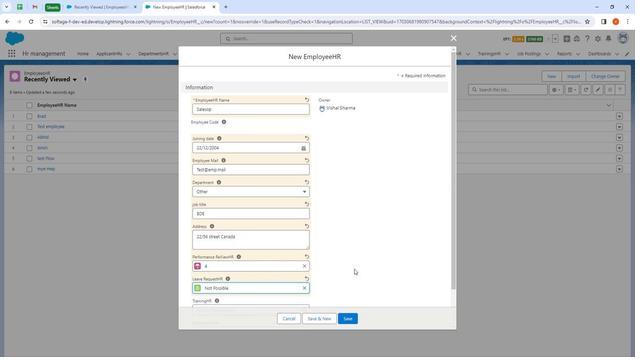 
Action: Mouse scrolled (355, 269) with delta (0, 0)
Screenshot: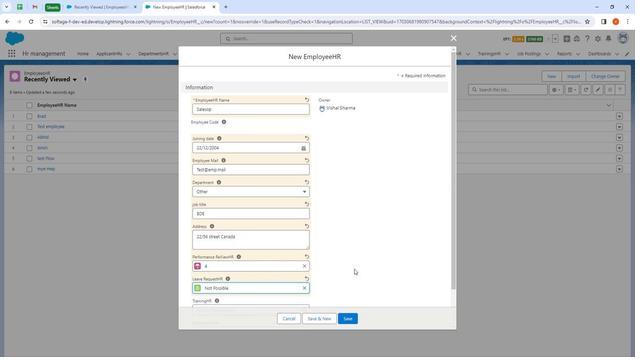 
Action: Mouse scrolled (355, 269) with delta (0, 0)
Screenshot: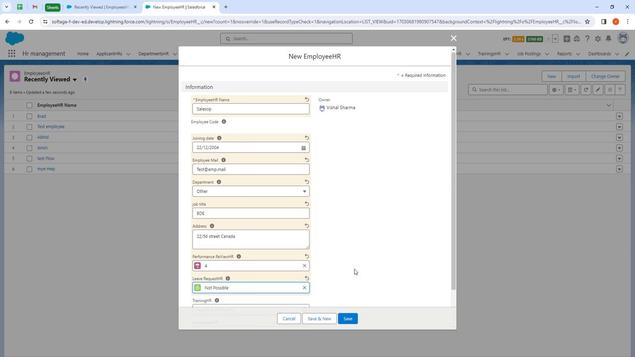 
Action: Mouse scrolled (355, 269) with delta (0, 0)
Screenshot: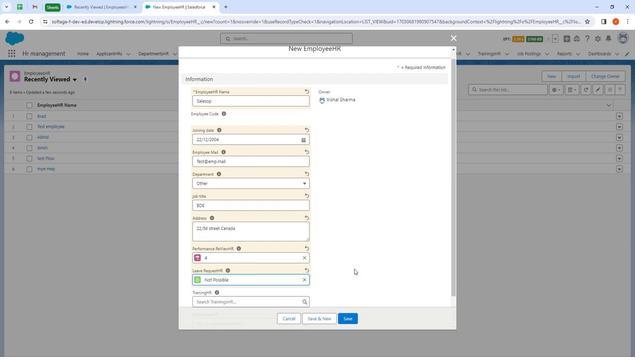 
Action: Mouse moved to (234, 273)
Screenshot: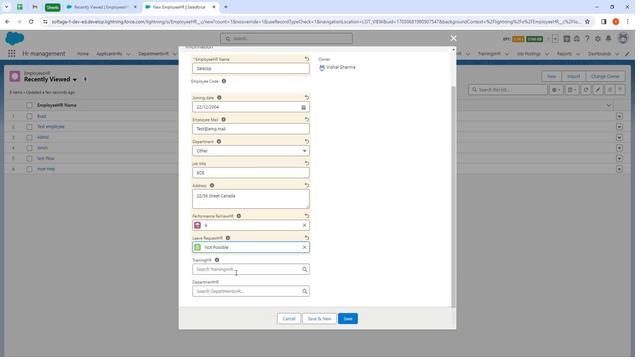 
Action: Mouse pressed left at (234, 273)
Screenshot: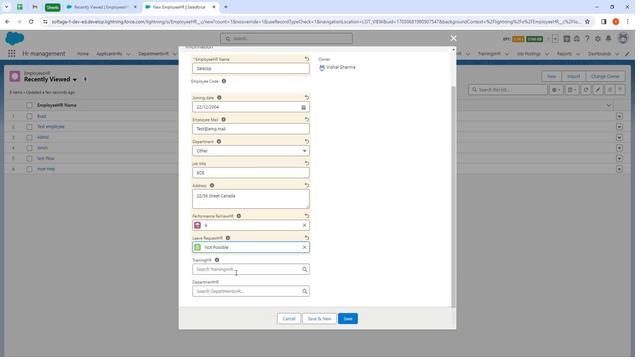
Action: Mouse moved to (222, 317)
Screenshot: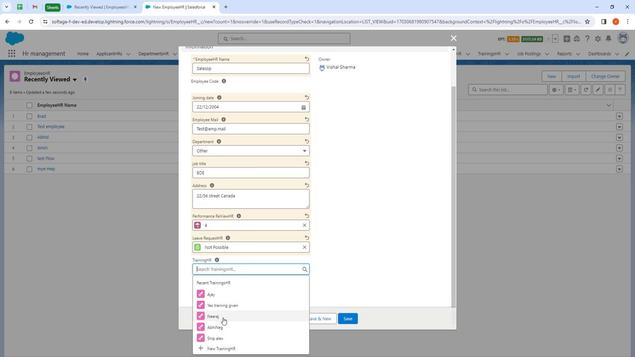 
Action: Mouse pressed left at (222, 317)
Screenshot: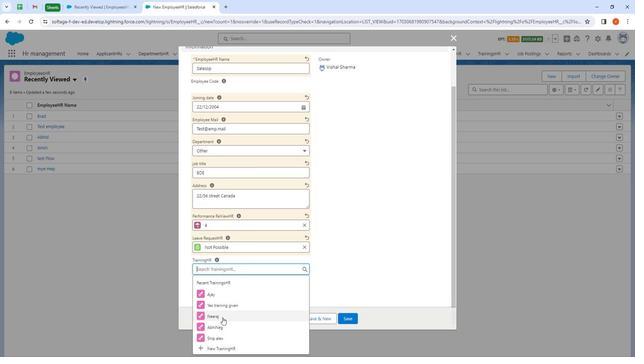 
Action: Mouse moved to (231, 291)
Screenshot: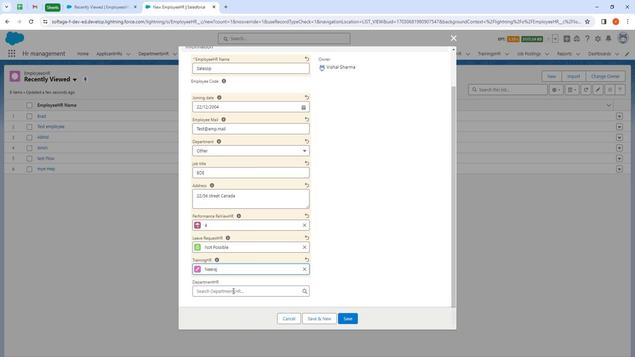 
Action: Mouse pressed left at (231, 291)
Screenshot: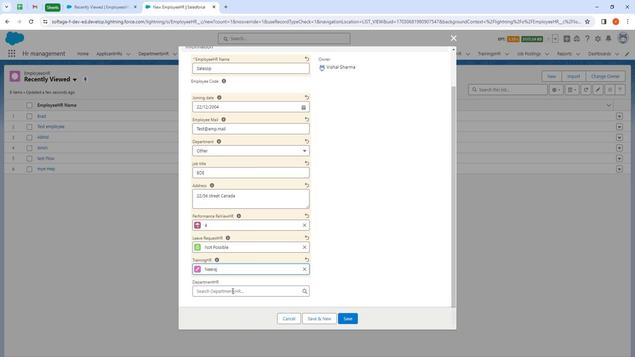 
Action: Mouse moved to (220, 249)
Screenshot: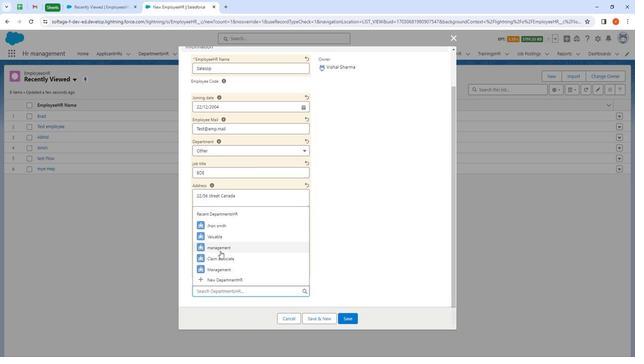 
Action: Mouse pressed left at (220, 249)
Screenshot: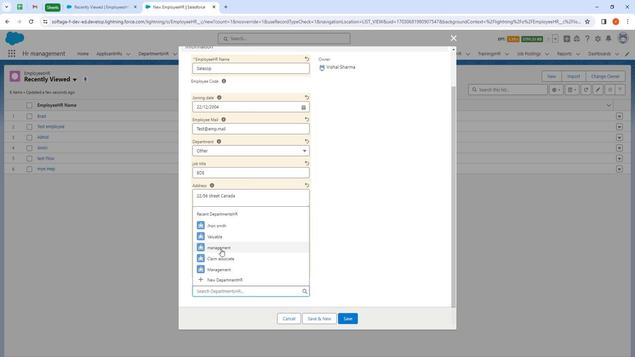 
Action: Mouse moved to (346, 229)
Screenshot: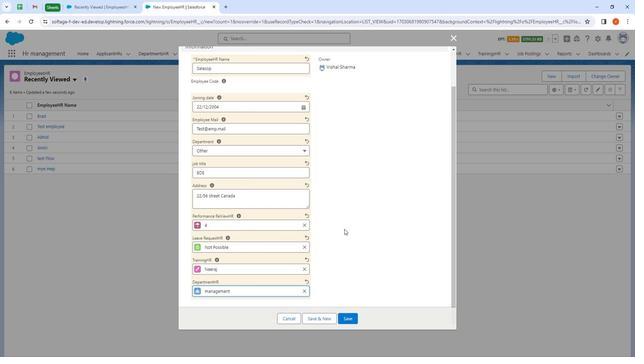 
Action: Mouse scrolled (346, 229) with delta (0, 0)
Screenshot: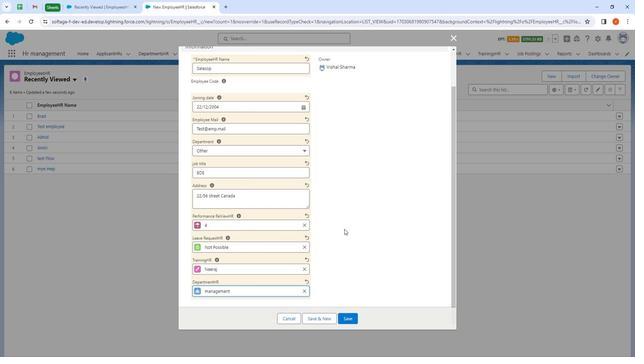 
Action: Mouse moved to (347, 229)
Screenshot: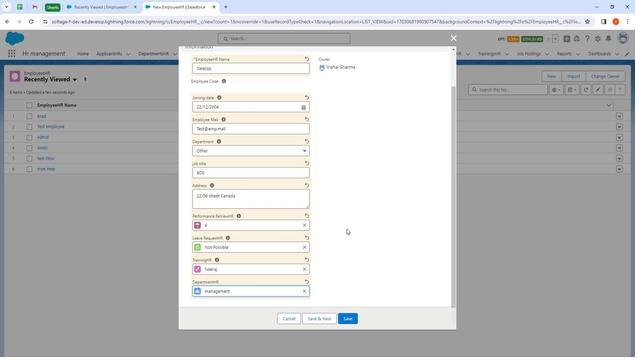 
Action: Mouse scrolled (347, 229) with delta (0, 0)
Screenshot: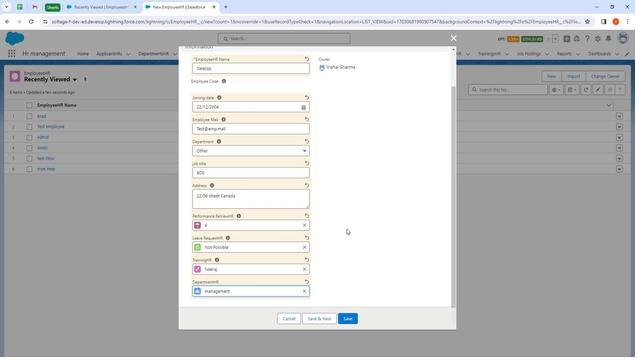 
Action: Mouse moved to (348, 229)
Screenshot: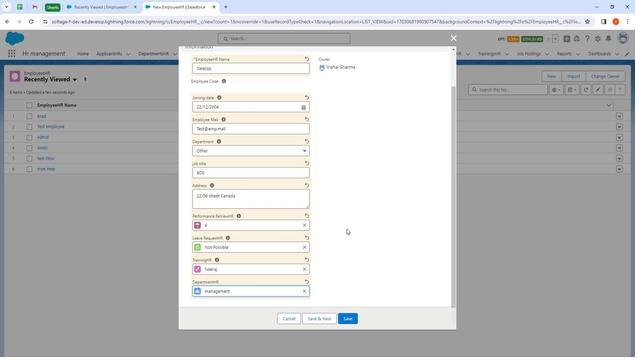 
Action: Mouse scrolled (348, 229) with delta (0, 0)
Screenshot: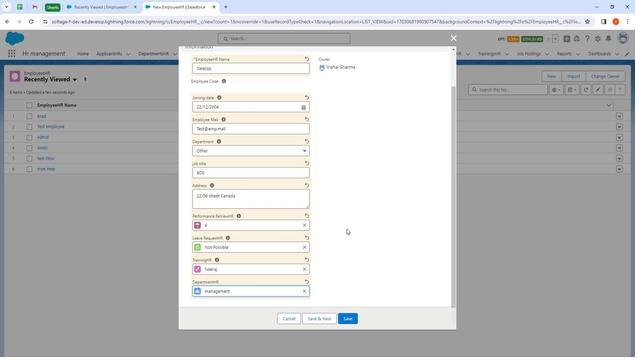 
Action: Mouse moved to (349, 229)
Screenshot: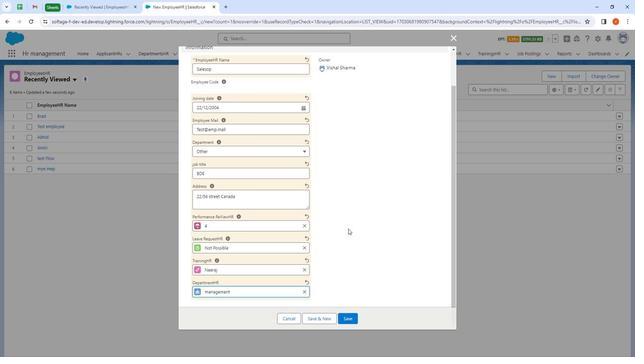 
Action: Mouse scrolled (349, 229) with delta (0, 0)
Screenshot: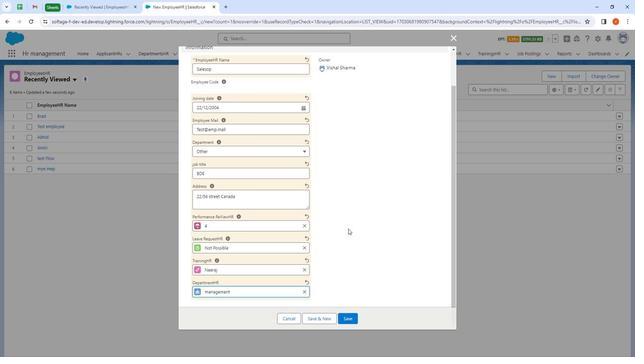 
Action: Mouse moved to (223, 148)
Screenshot: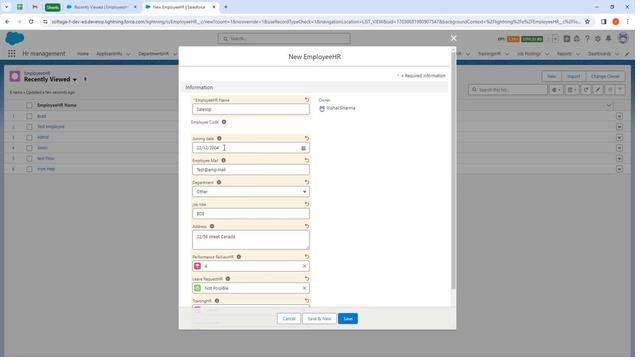 
Action: Mouse pressed left at (223, 148)
Screenshot: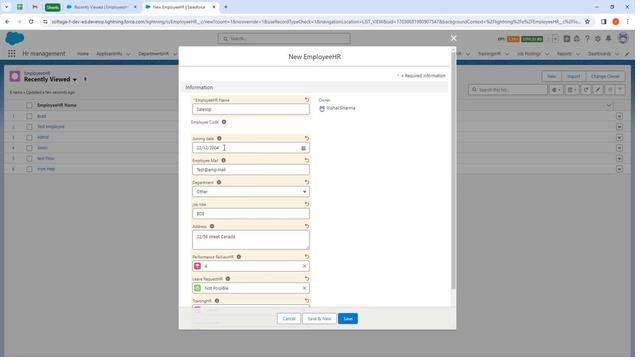 
Action: Mouse moved to (348, 320)
Screenshot: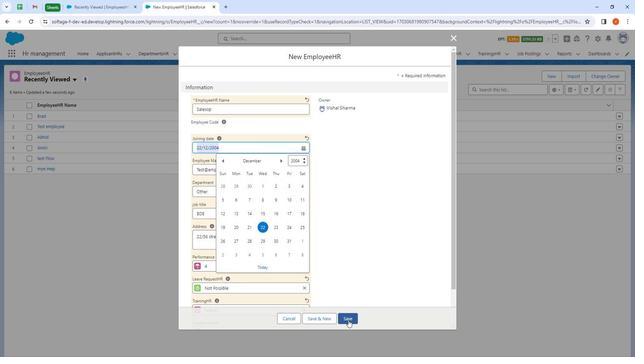 
Action: Mouse pressed left at (348, 320)
Screenshot: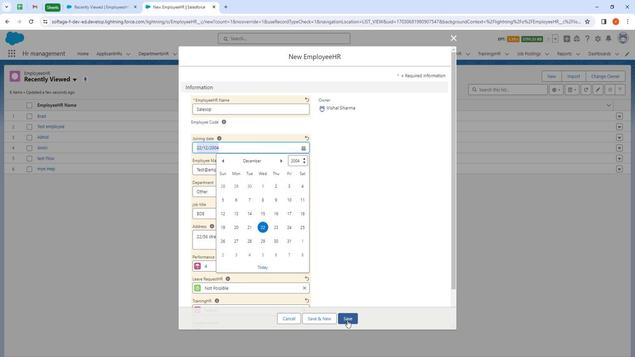
Action: Mouse moved to (255, 301)
Screenshot: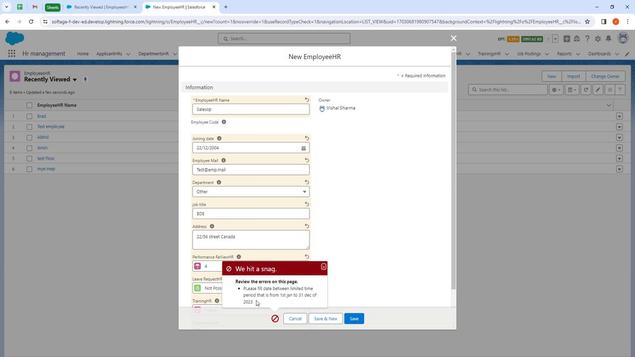 
Action: Mouse pressed left at (255, 301)
Screenshot: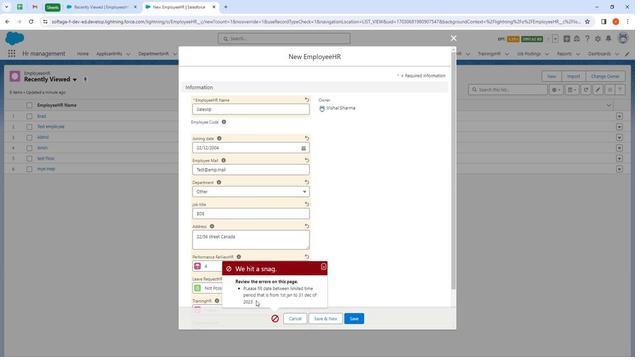 
Action: Mouse moved to (294, 148)
Screenshot: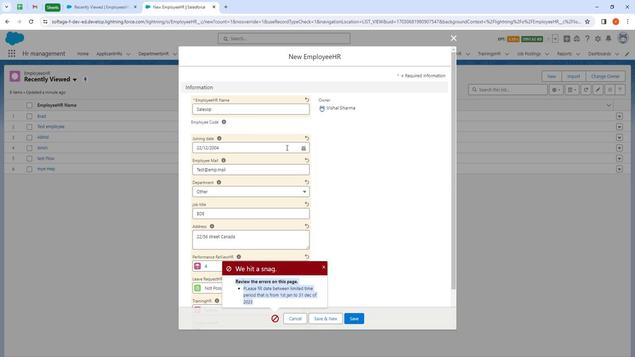 
Action: Mouse pressed left at (294, 148)
Screenshot: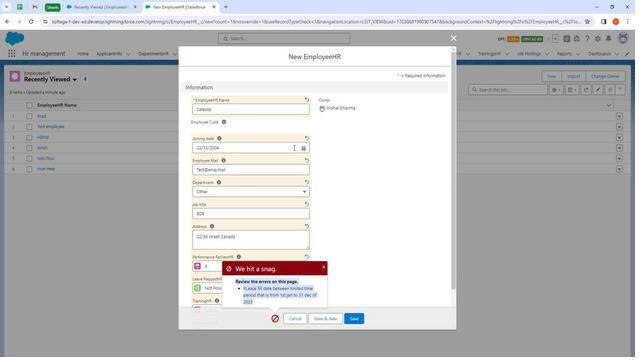 
Action: Mouse moved to (304, 159)
Screenshot: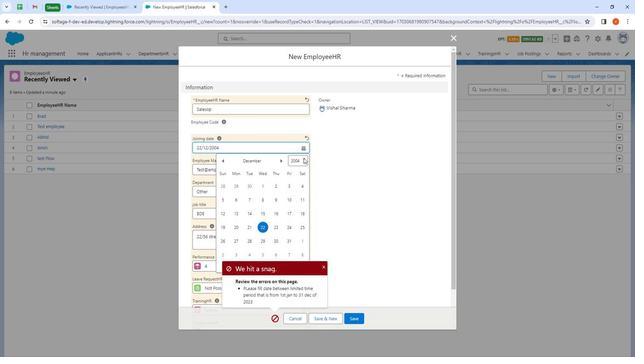
Action: Mouse pressed left at (304, 159)
Screenshot: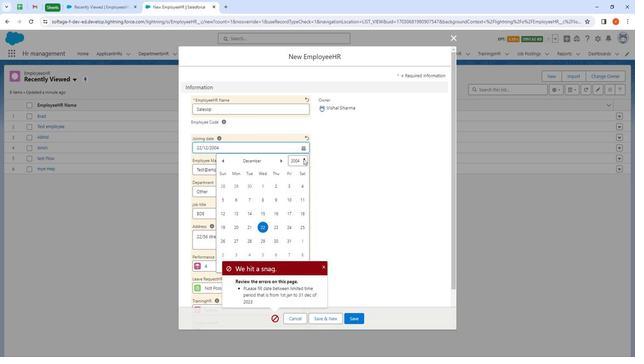 
Action: Mouse moved to (302, 240)
Screenshot: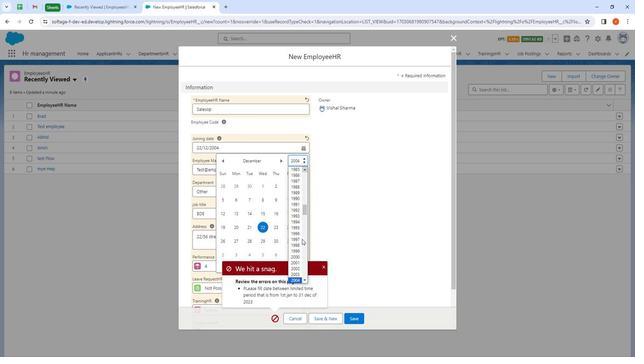
Action: Mouse scrolled (302, 240) with delta (0, 0)
Screenshot: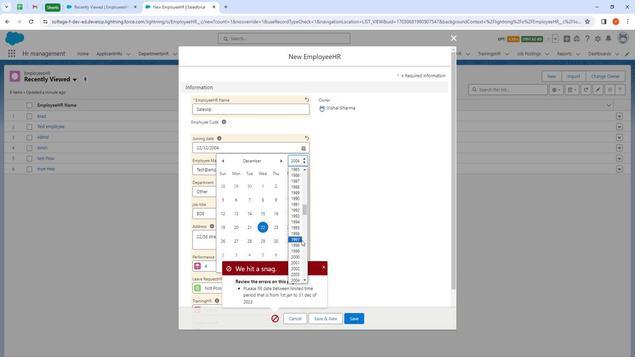 
Action: Mouse moved to (297, 241)
Screenshot: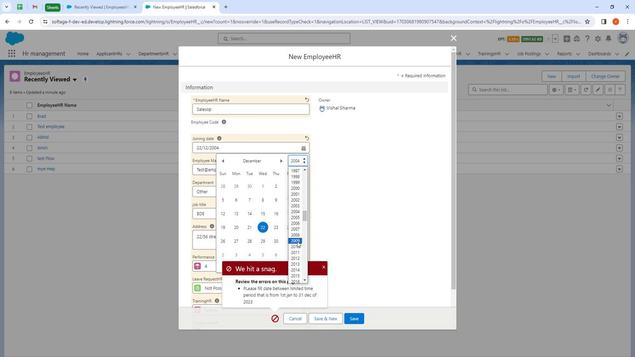 
Action: Mouse scrolled (297, 241) with delta (0, 0)
Screenshot: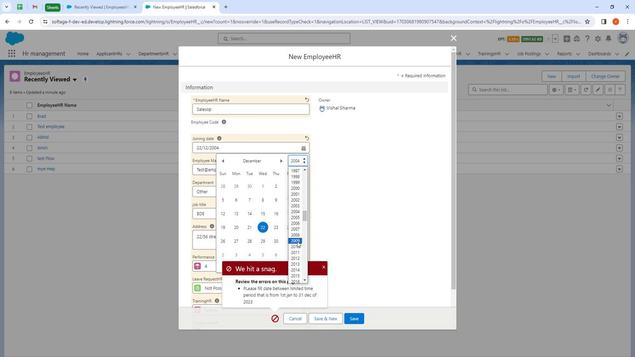 
Action: Mouse moved to (296, 252)
Screenshot: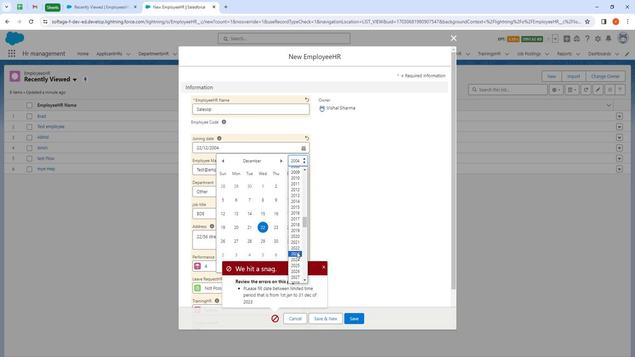 
Action: Mouse pressed left at (296, 252)
Screenshot: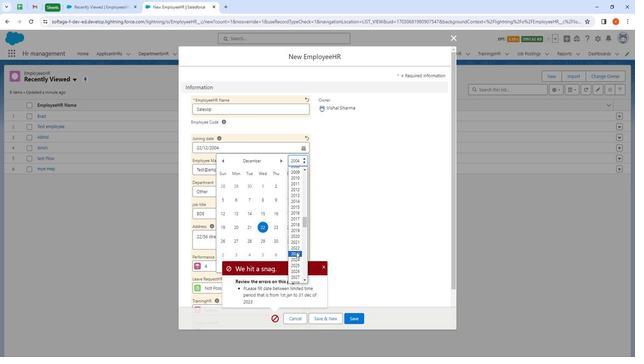 
Action: Mouse moved to (223, 158)
Screenshot: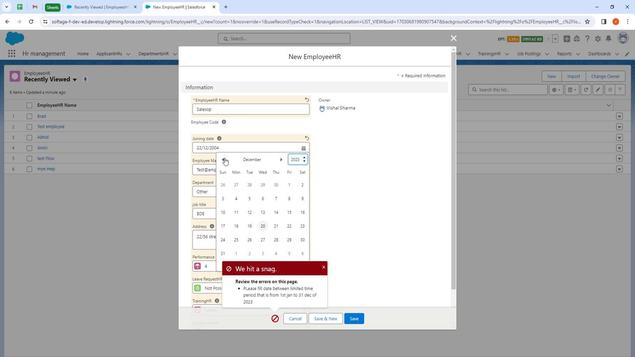 
Action: Mouse pressed left at (223, 158)
Screenshot: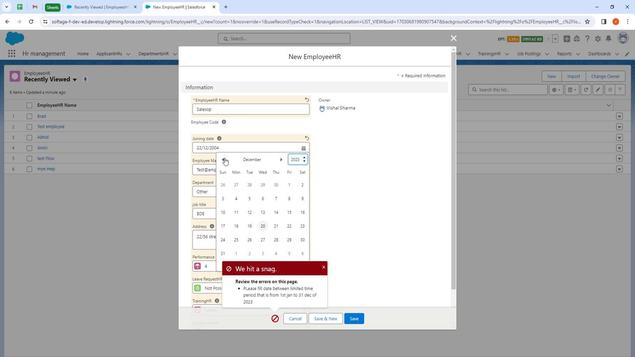 
Action: Mouse pressed left at (223, 158)
Screenshot: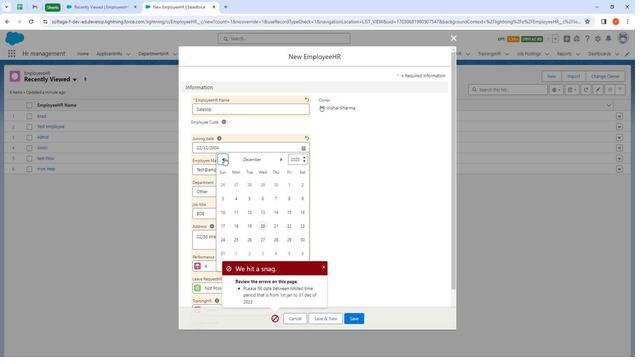 
Action: Mouse moved to (223, 159)
Screenshot: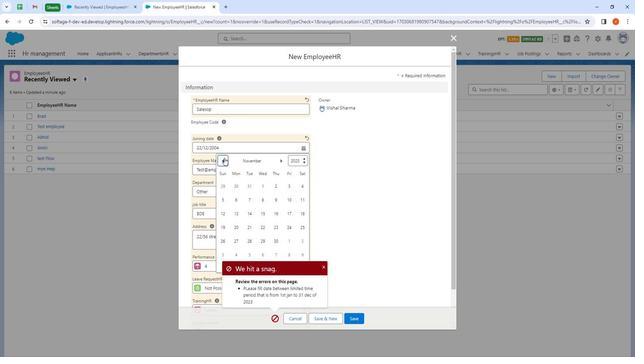 
Action: Mouse pressed left at (223, 159)
Screenshot: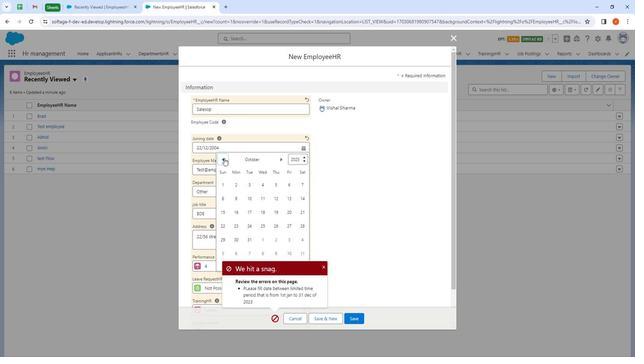 
Action: Mouse moved to (275, 228)
Screenshot: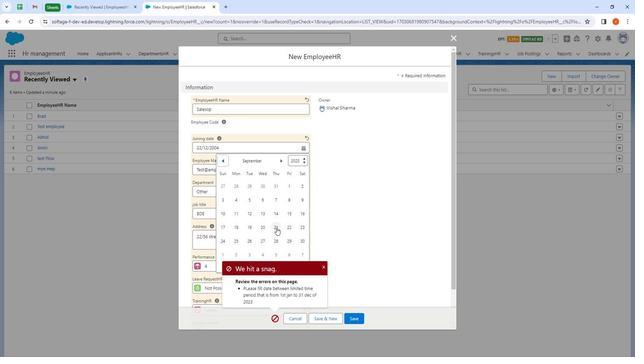 
Action: Mouse pressed left at (275, 228)
Screenshot: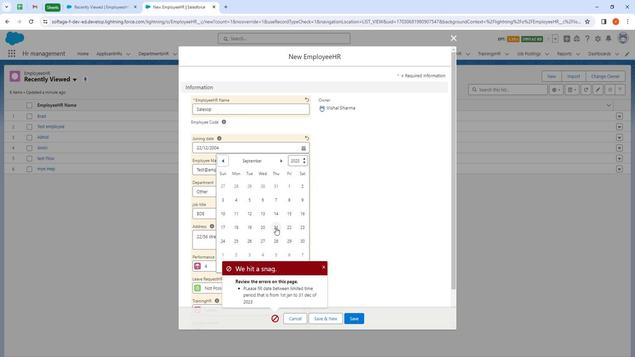 
Action: Mouse moved to (341, 225)
Screenshot: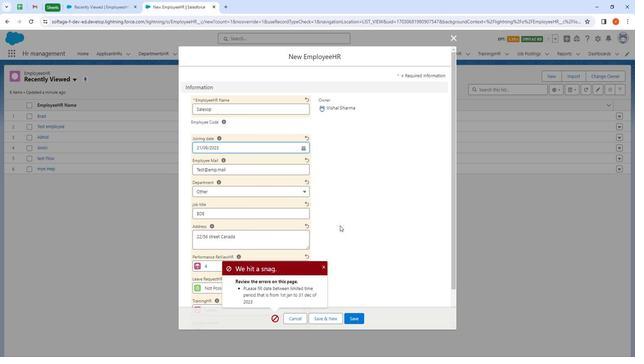 
Action: Mouse pressed left at (341, 225)
Screenshot: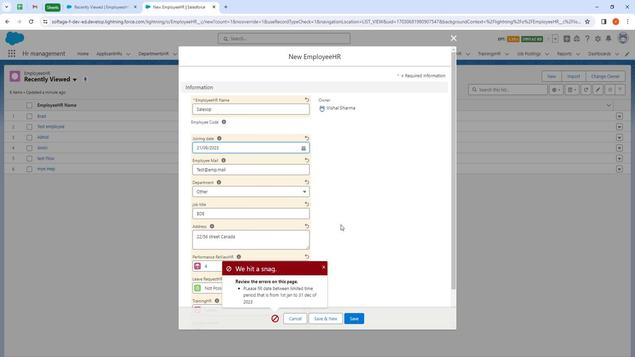
Action: Mouse moved to (355, 315)
Screenshot: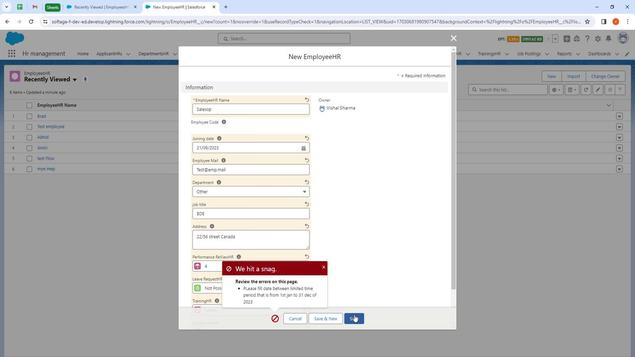 
Action: Mouse pressed left at (355, 315)
Screenshot: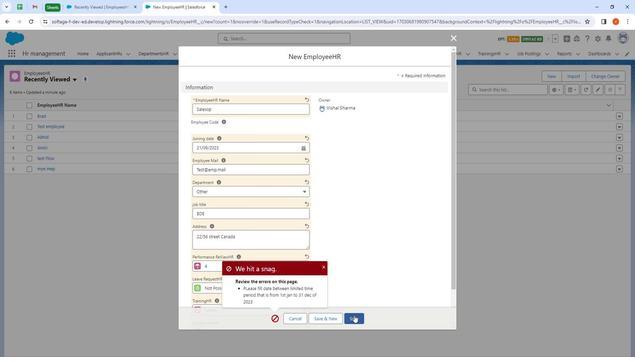 
Action: Mouse moved to (144, 261)
Screenshot: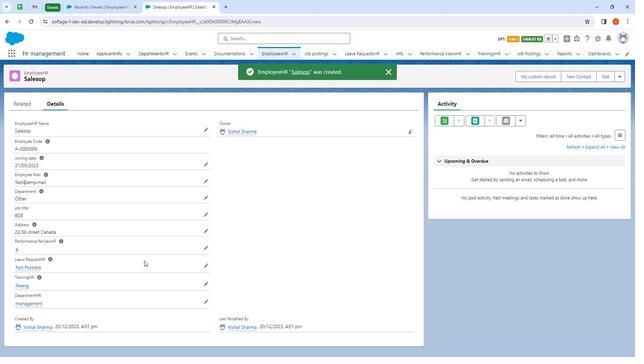 
Action: Mouse scrolled (144, 260) with delta (0, 0)
Screenshot: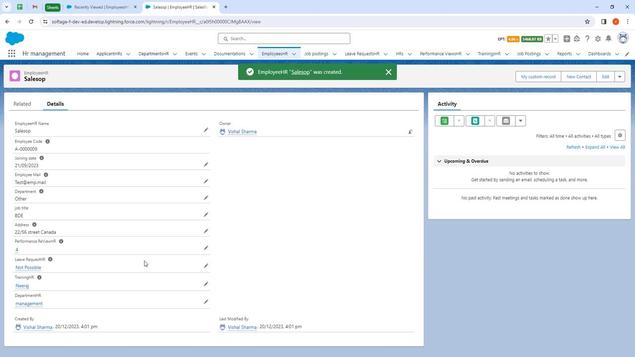 
Action: Mouse moved to (145, 262)
Screenshot: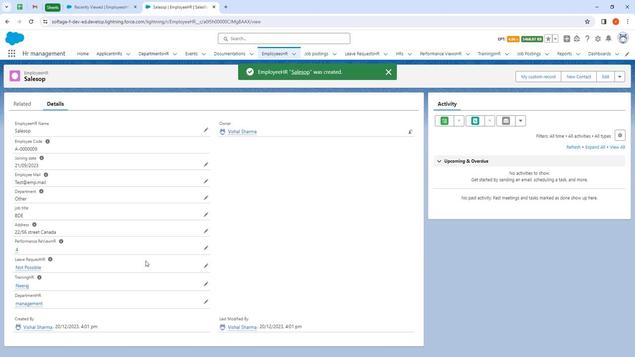 
Action: Mouse scrolled (145, 262) with delta (0, 0)
Screenshot: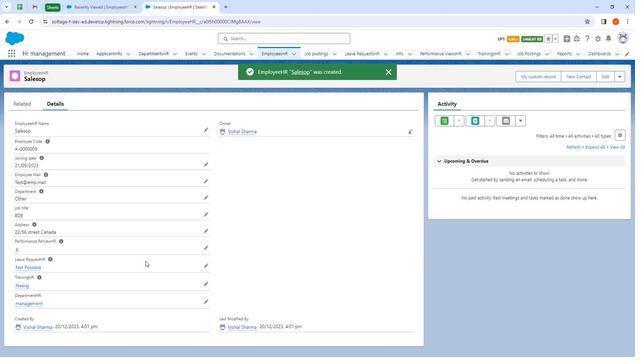 
Action: Mouse scrolled (145, 262) with delta (0, 0)
Screenshot: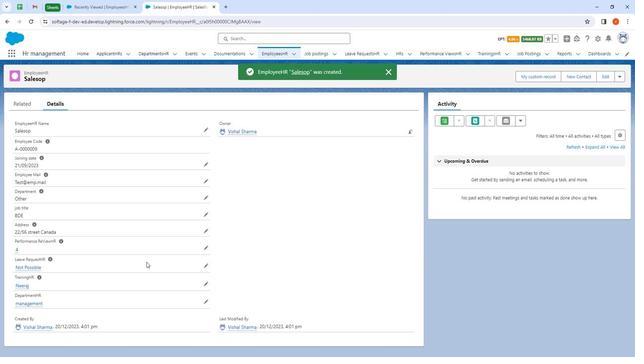 
Action: Mouse moved to (149, 258)
Screenshot: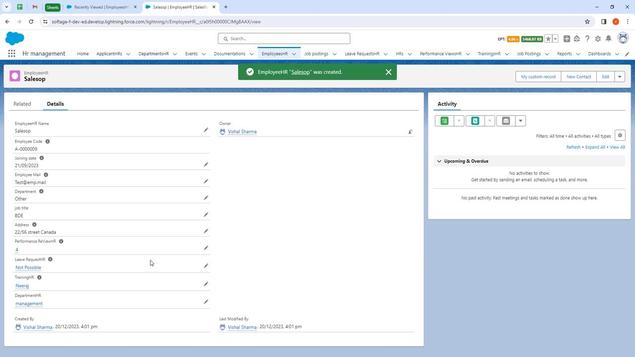
